 Task: Look for space in Battipaglia, Italy from 7th July, 2023 to 15th July, 2023 for 6 adults in price range Rs.15000 to Rs.20000. Place can be entire place with 3 bedrooms having 3 beds and 3 bathrooms. Property type can be house, flat, guest house. Amenities needed are: washing machine. Booking option can be shelf check-in. Required host language is English.
Action: Mouse moved to (413, 107)
Screenshot: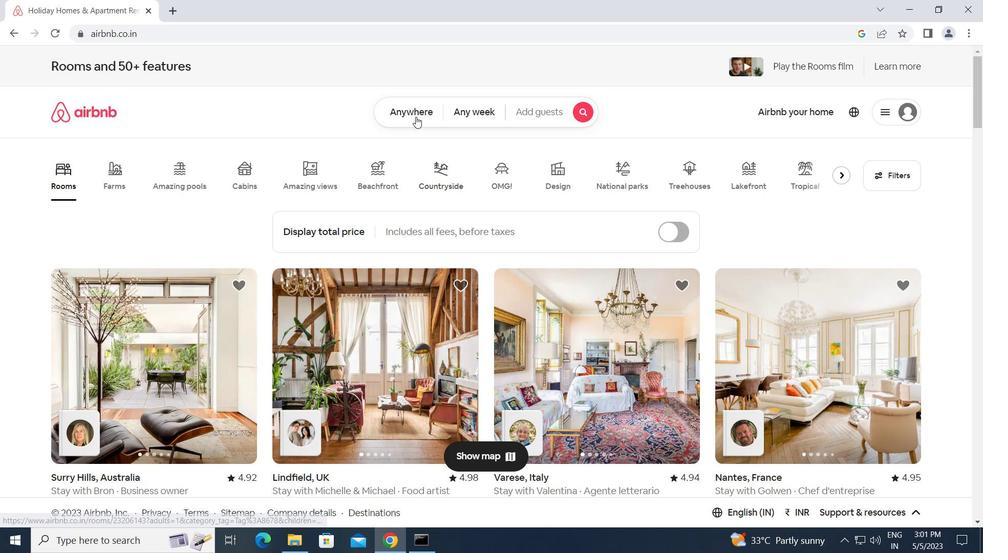 
Action: Mouse pressed left at (413, 107)
Screenshot: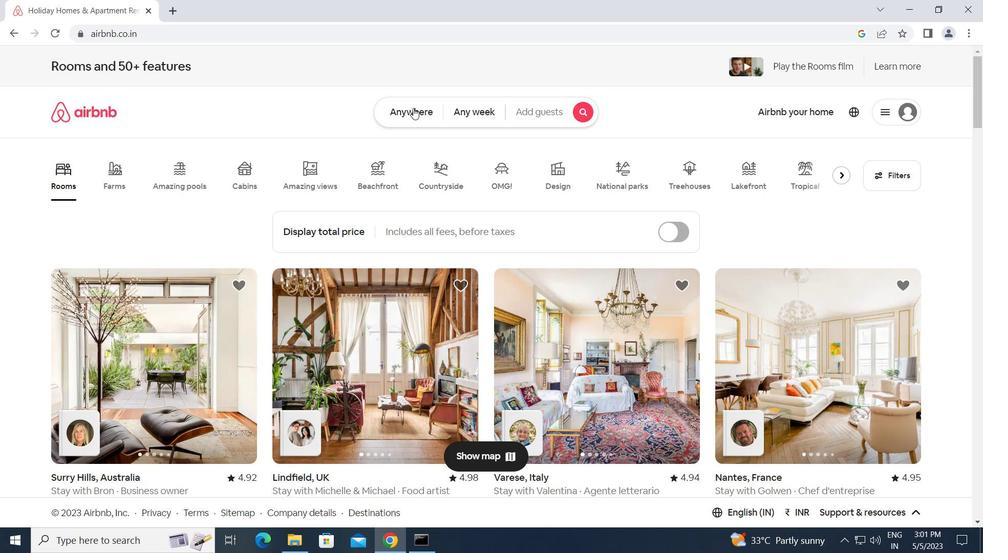
Action: Mouse moved to (353, 158)
Screenshot: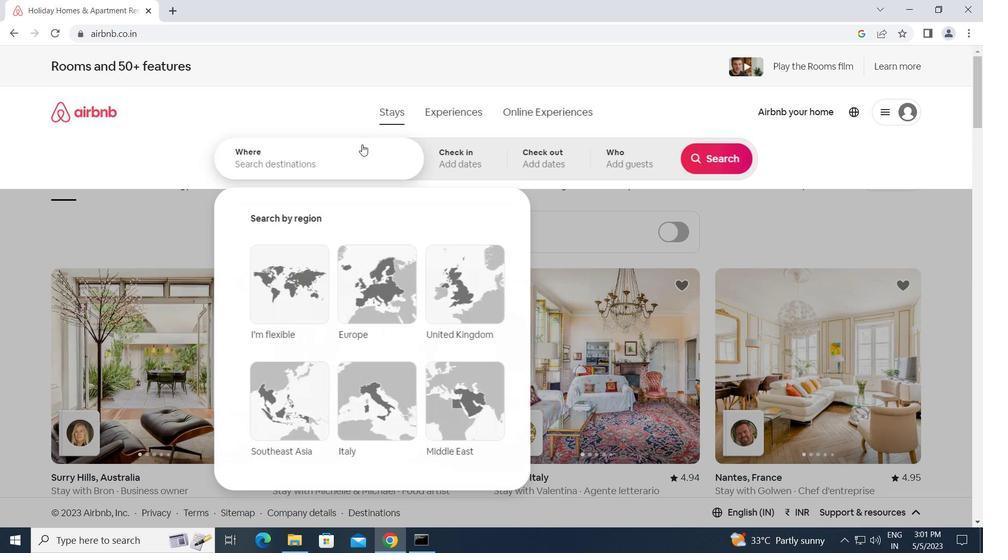 
Action: Mouse pressed left at (353, 158)
Screenshot: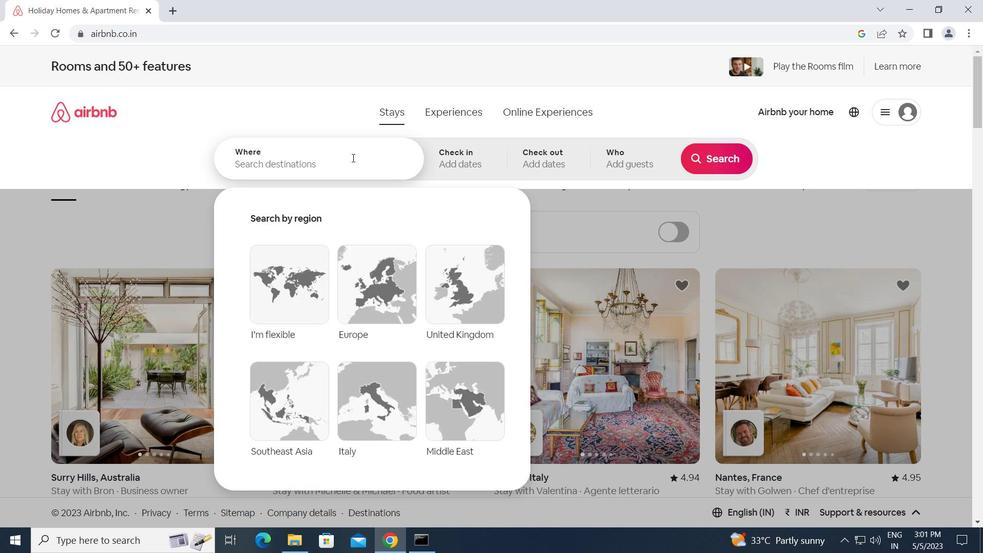 
Action: Key pressed b<Key.caps_lock>attipaglia,<Key.space><Key.caps_lock>i<Key.caps_lock>taly<Key.enter>
Screenshot: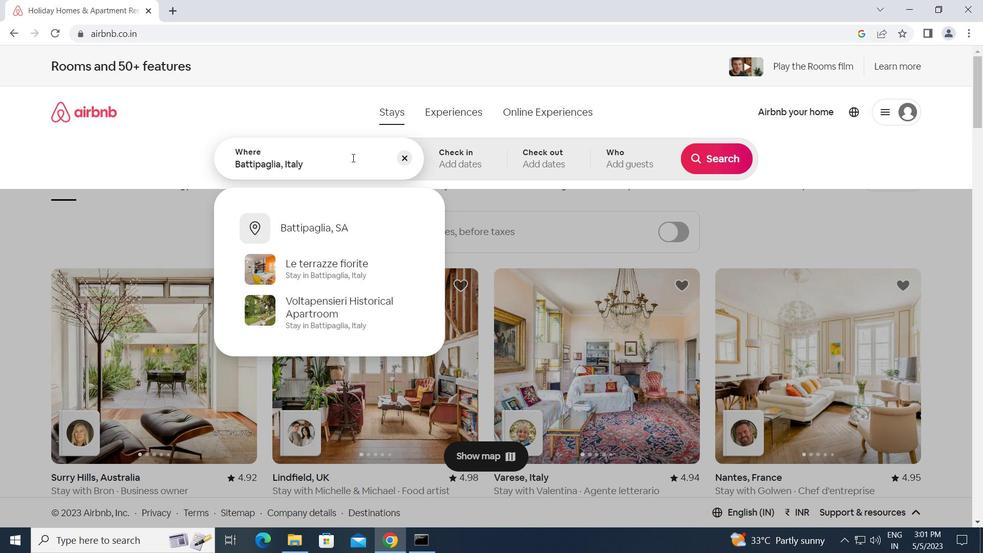 
Action: Mouse moved to (715, 256)
Screenshot: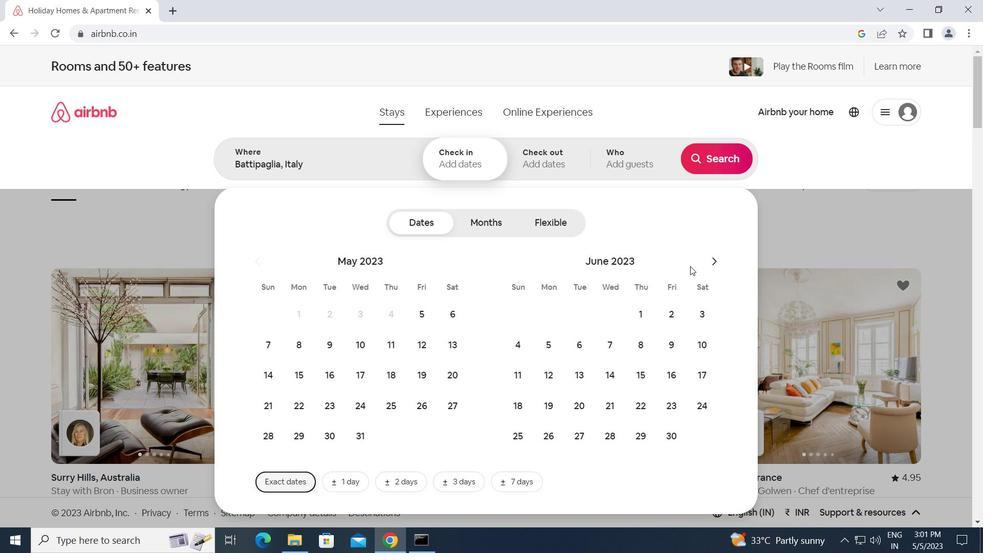 
Action: Mouse pressed left at (715, 256)
Screenshot: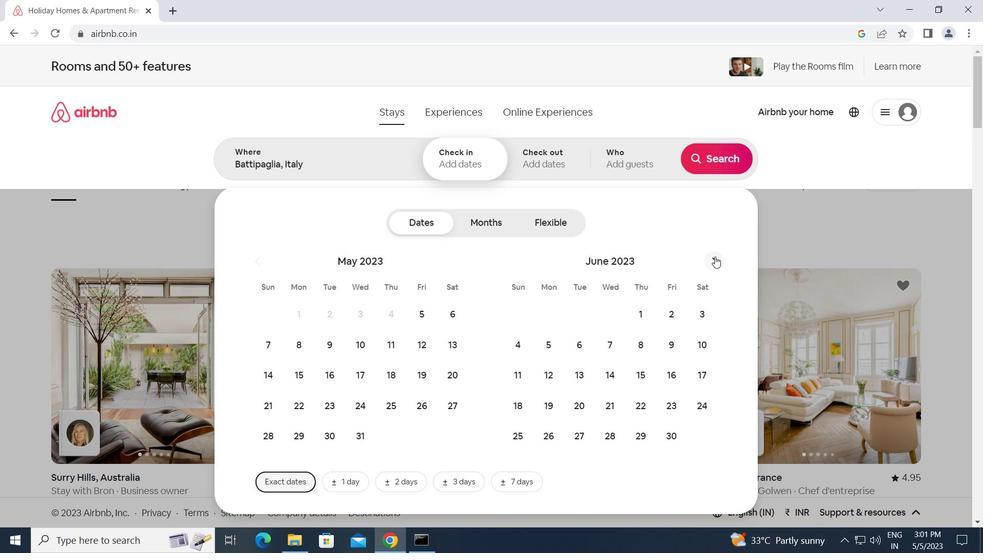 
Action: Mouse moved to (665, 337)
Screenshot: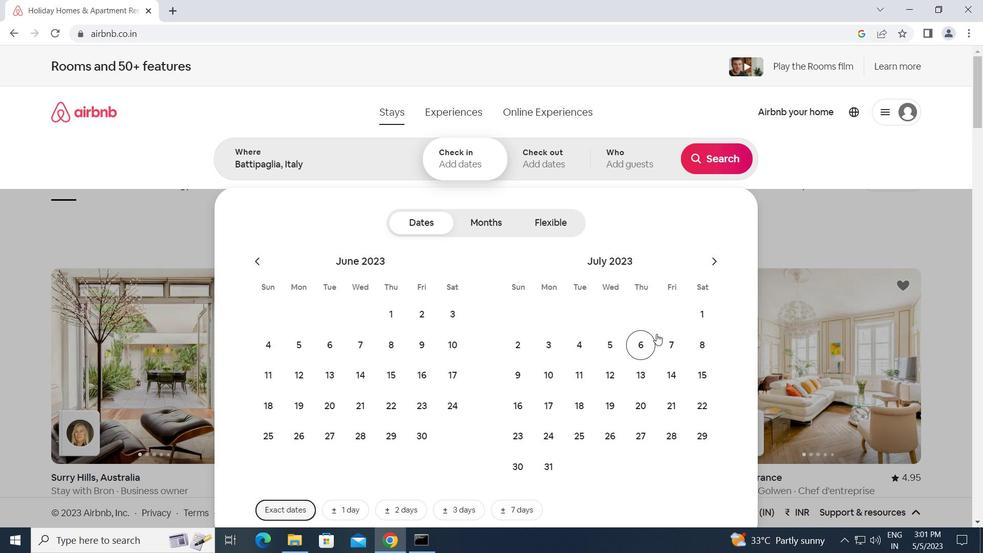
Action: Mouse pressed left at (665, 337)
Screenshot: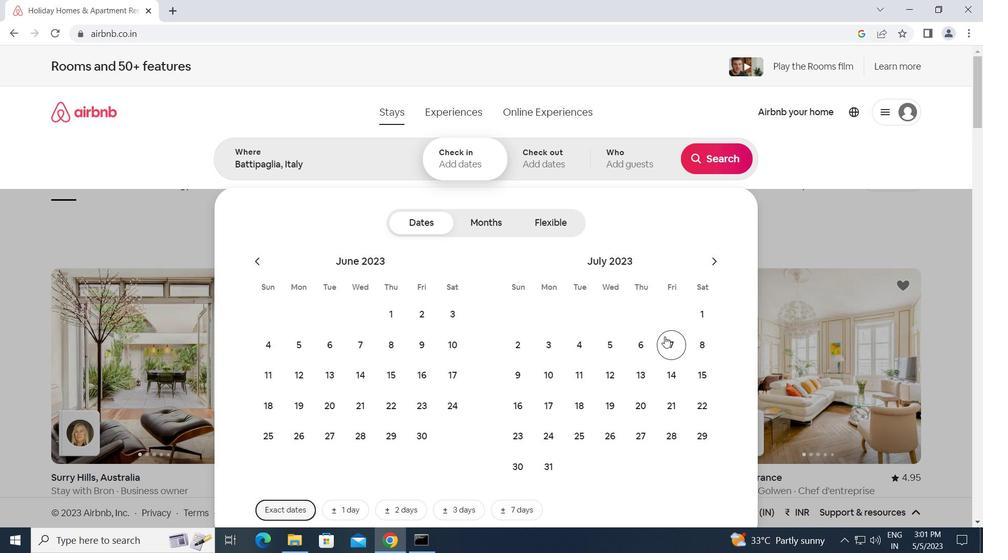 
Action: Mouse moved to (704, 369)
Screenshot: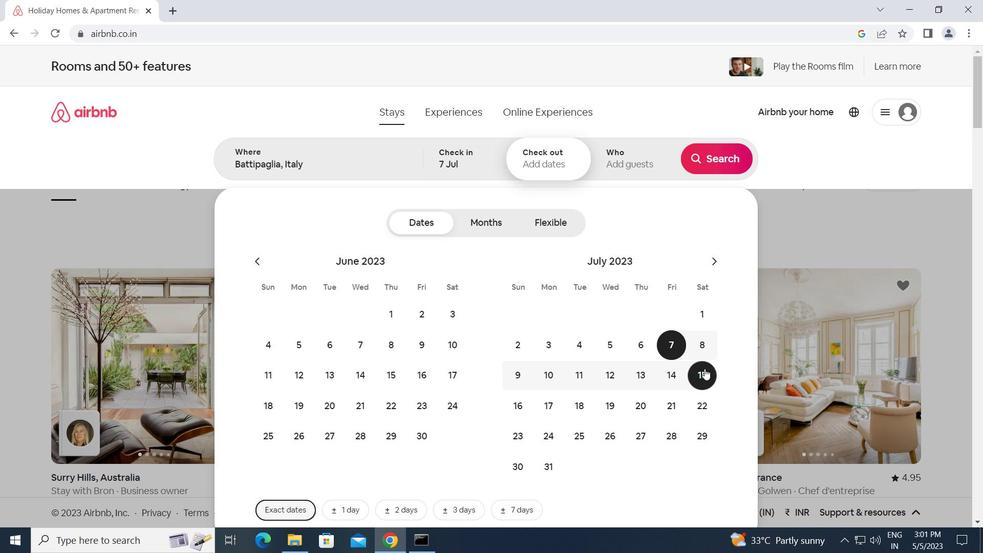 
Action: Mouse pressed left at (704, 369)
Screenshot: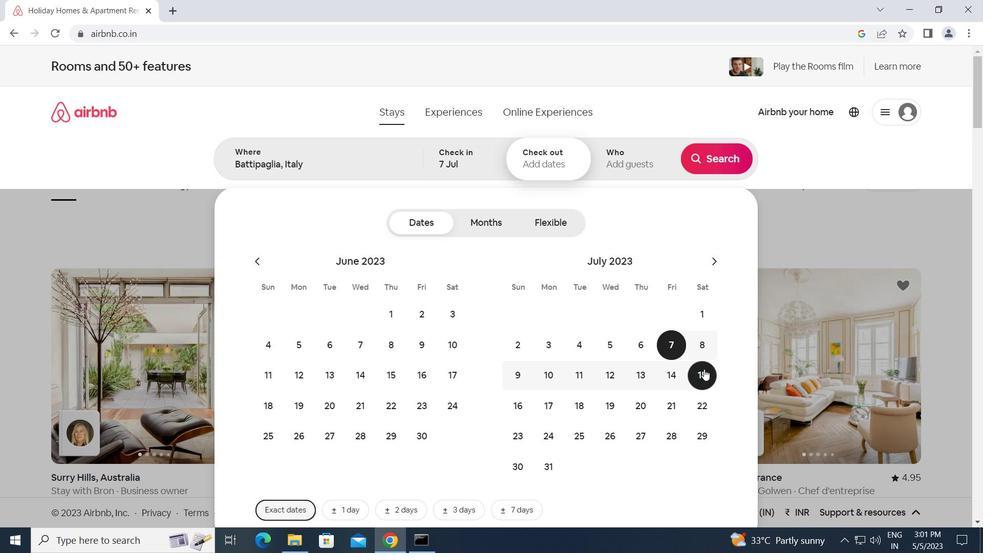 
Action: Mouse moved to (620, 158)
Screenshot: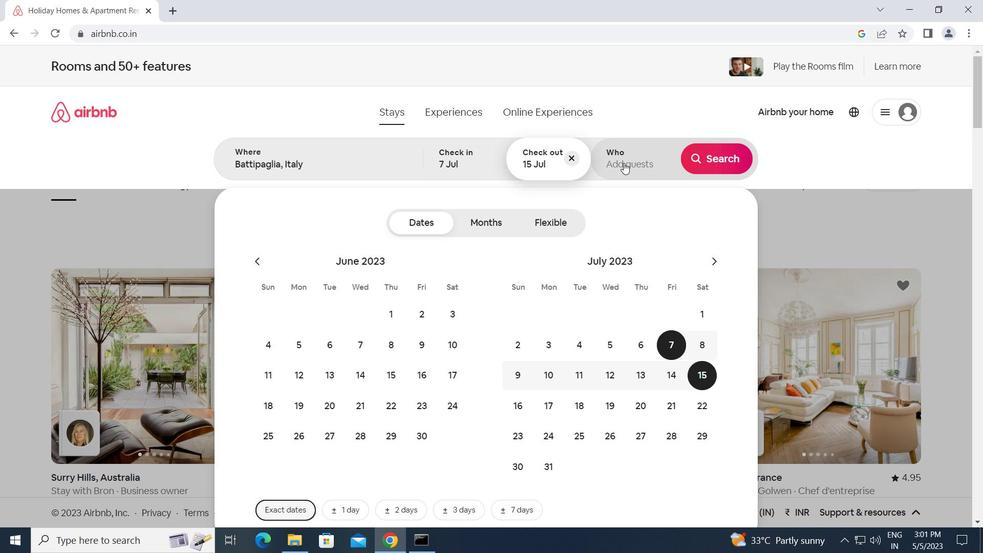 
Action: Mouse pressed left at (620, 158)
Screenshot: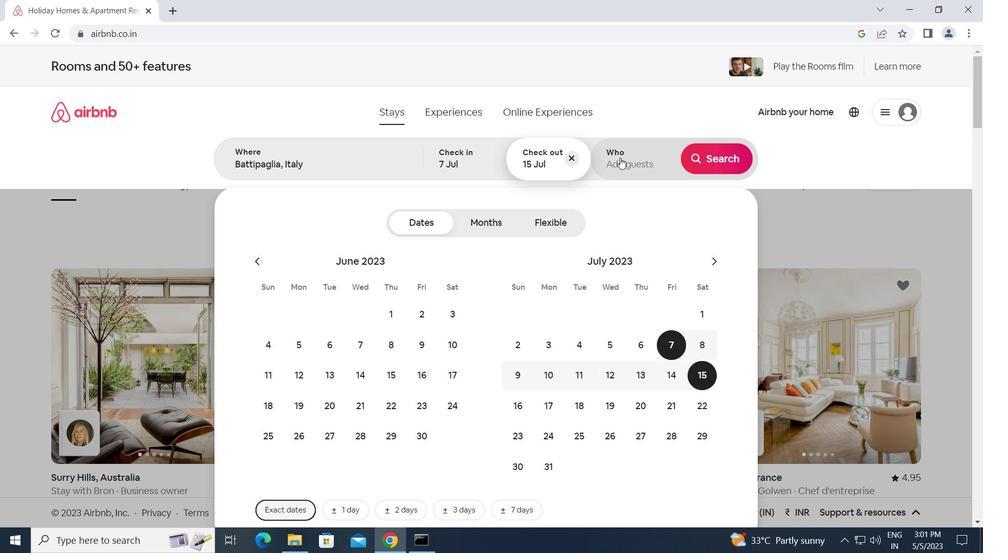 
Action: Mouse moved to (726, 227)
Screenshot: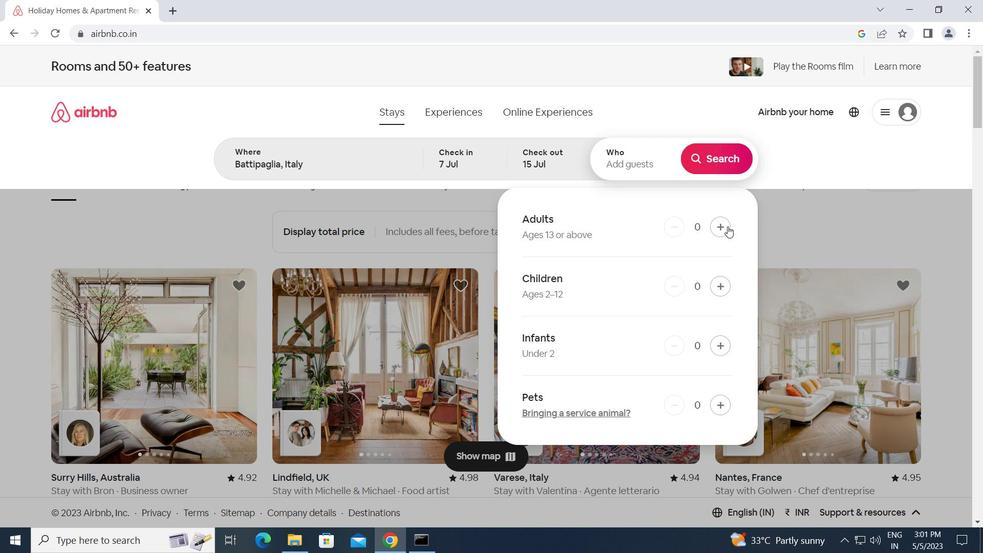 
Action: Mouse pressed left at (726, 227)
Screenshot: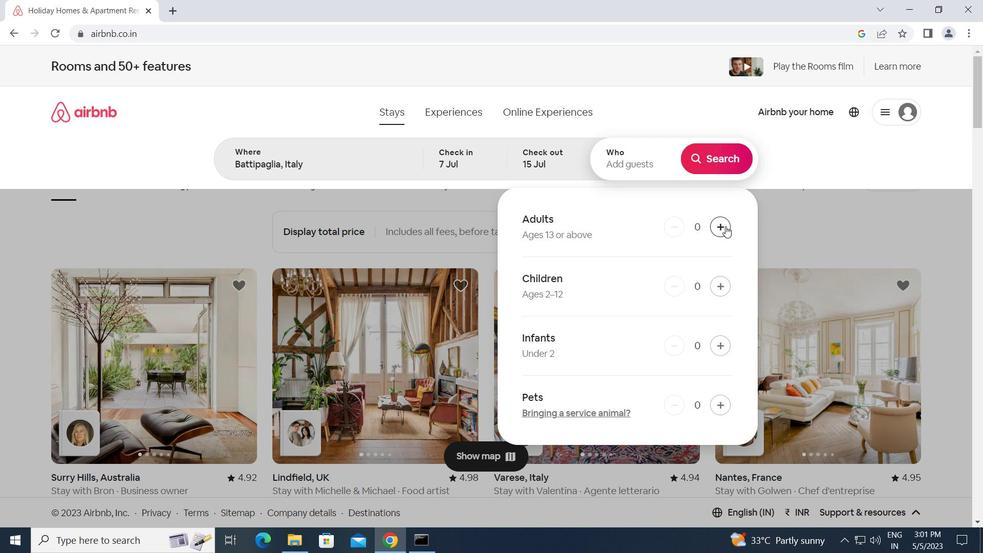 
Action: Mouse pressed left at (726, 227)
Screenshot: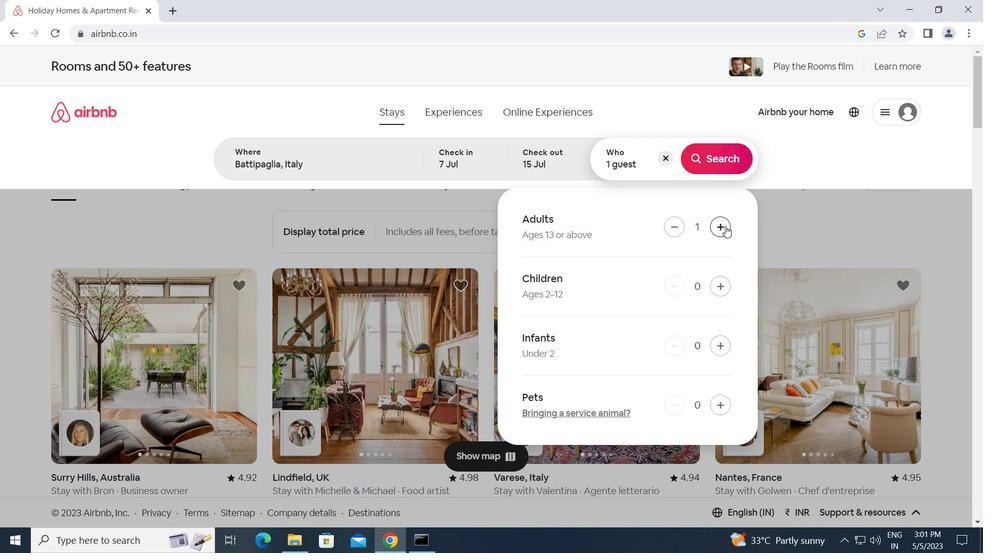 
Action: Mouse pressed left at (726, 227)
Screenshot: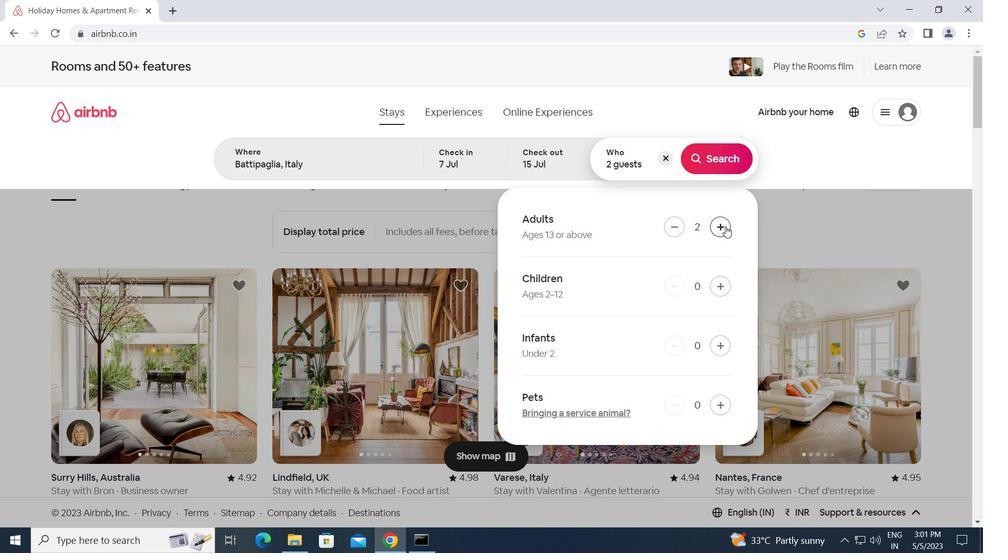 
Action: Mouse pressed left at (726, 227)
Screenshot: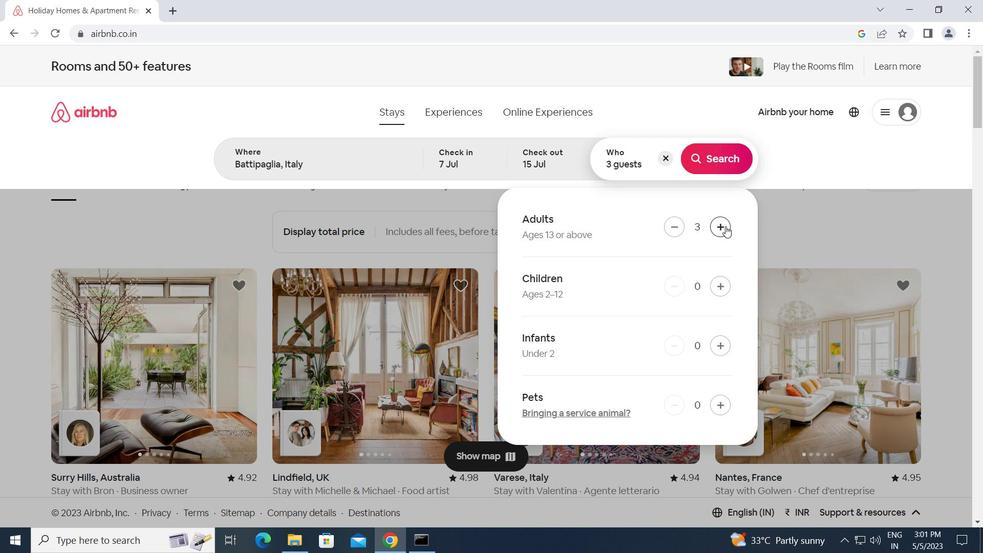 
Action: Mouse pressed left at (726, 227)
Screenshot: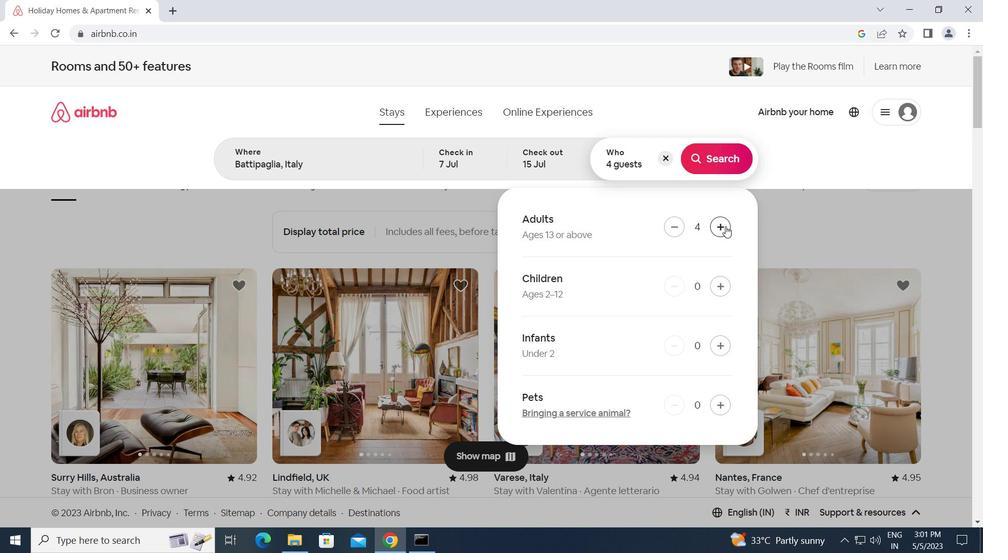 
Action: Mouse pressed left at (726, 227)
Screenshot: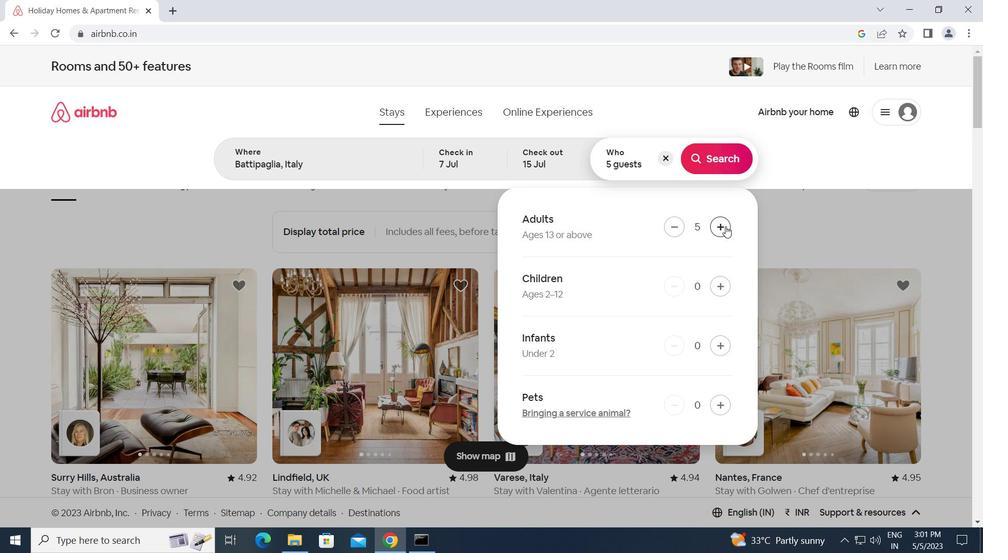 
Action: Mouse moved to (707, 157)
Screenshot: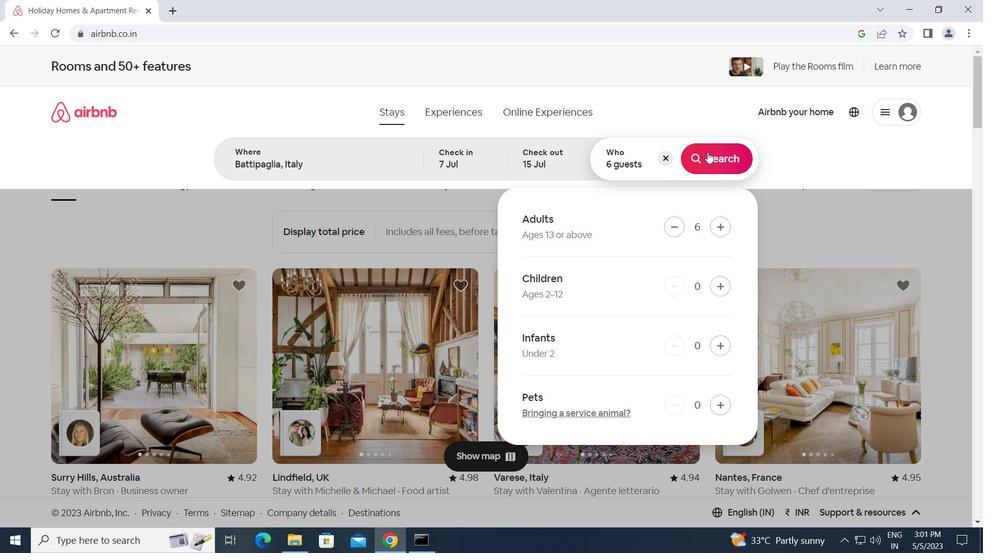 
Action: Mouse pressed left at (707, 157)
Screenshot: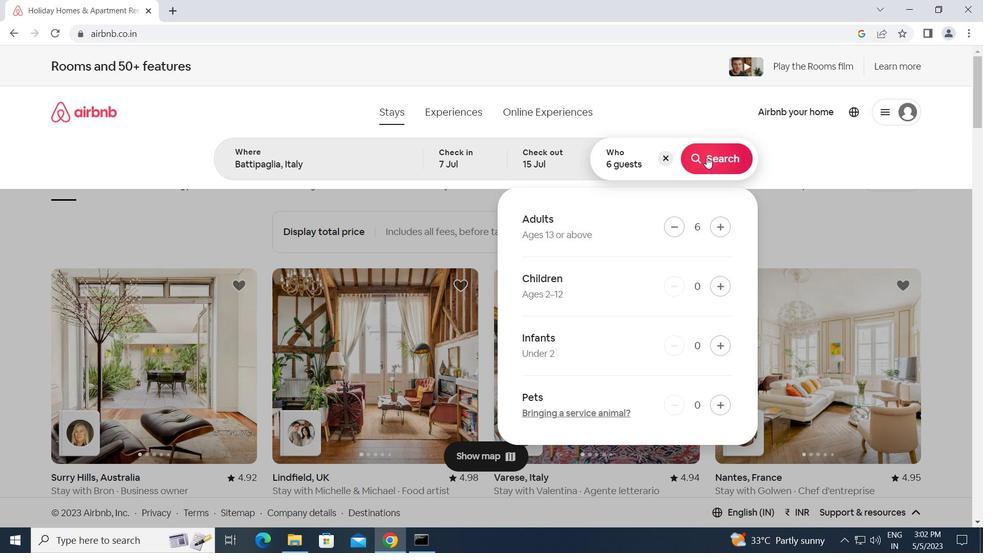 
Action: Mouse moved to (911, 126)
Screenshot: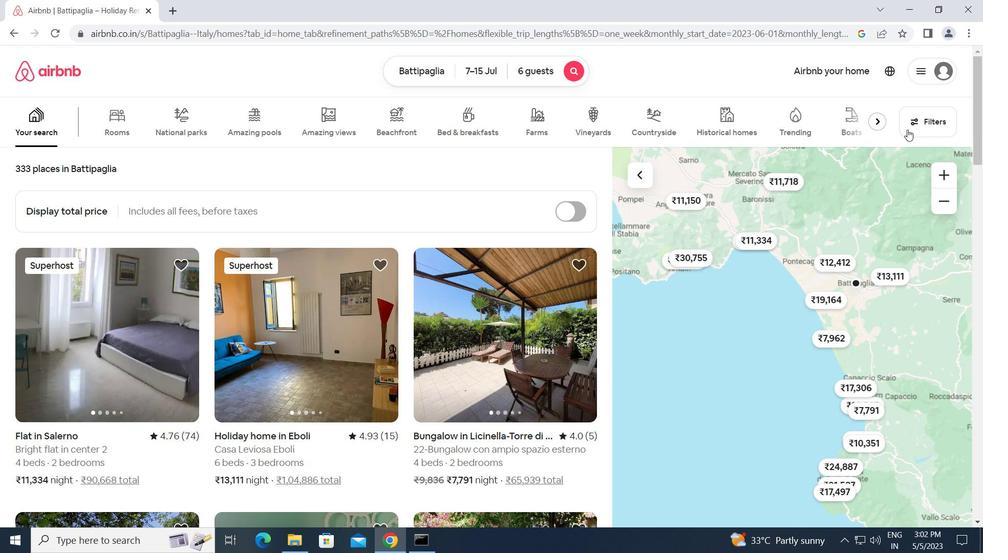 
Action: Mouse pressed left at (911, 126)
Screenshot: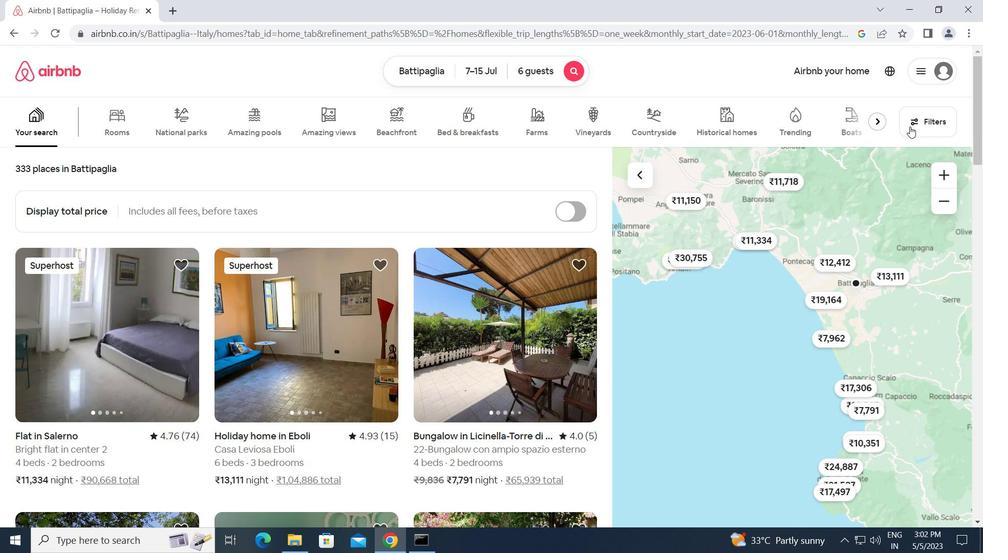 
Action: Mouse moved to (299, 345)
Screenshot: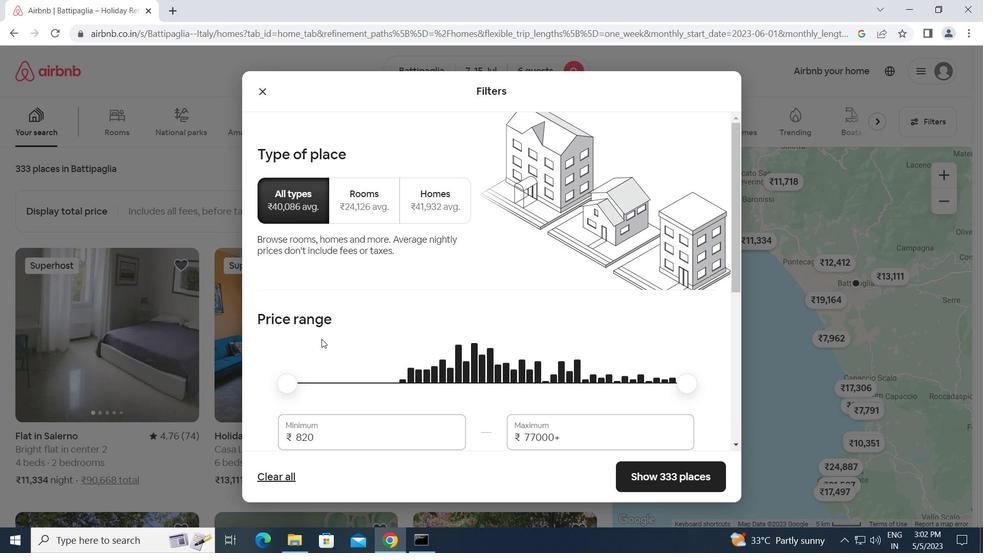 
Action: Mouse scrolled (299, 344) with delta (0, 0)
Screenshot: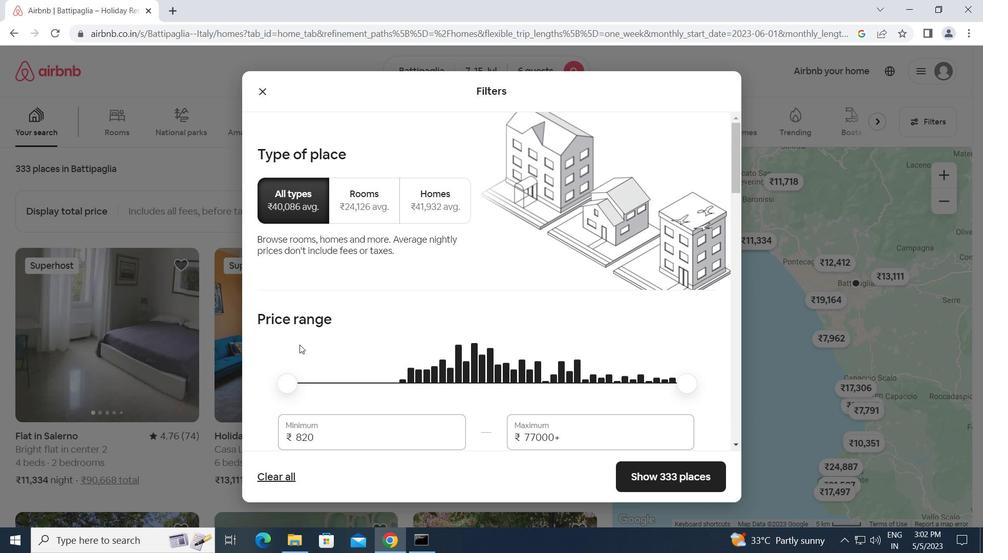 
Action: Mouse moved to (316, 373)
Screenshot: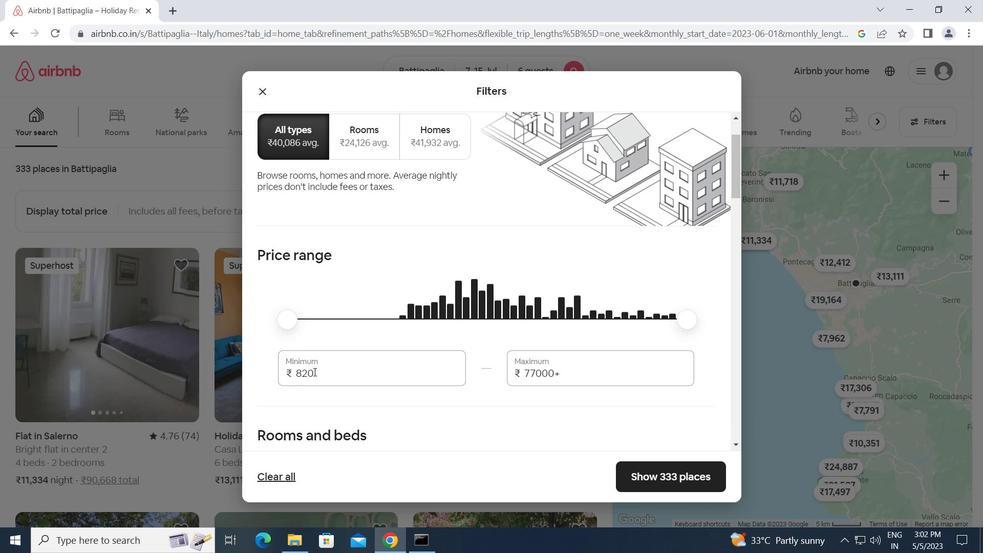 
Action: Mouse pressed left at (316, 373)
Screenshot: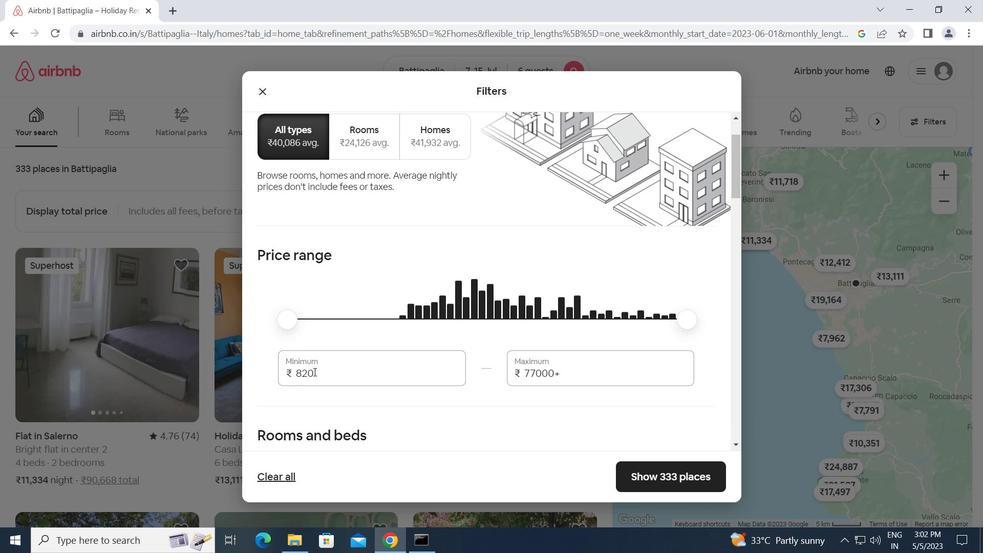 
Action: Mouse moved to (286, 380)
Screenshot: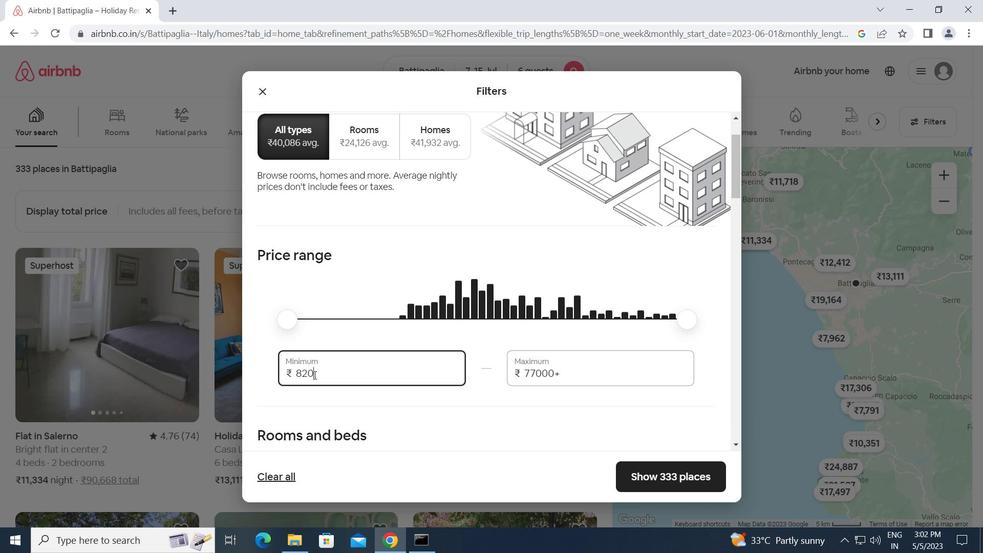 
Action: Key pressed 15000<Key.tab>20000
Screenshot: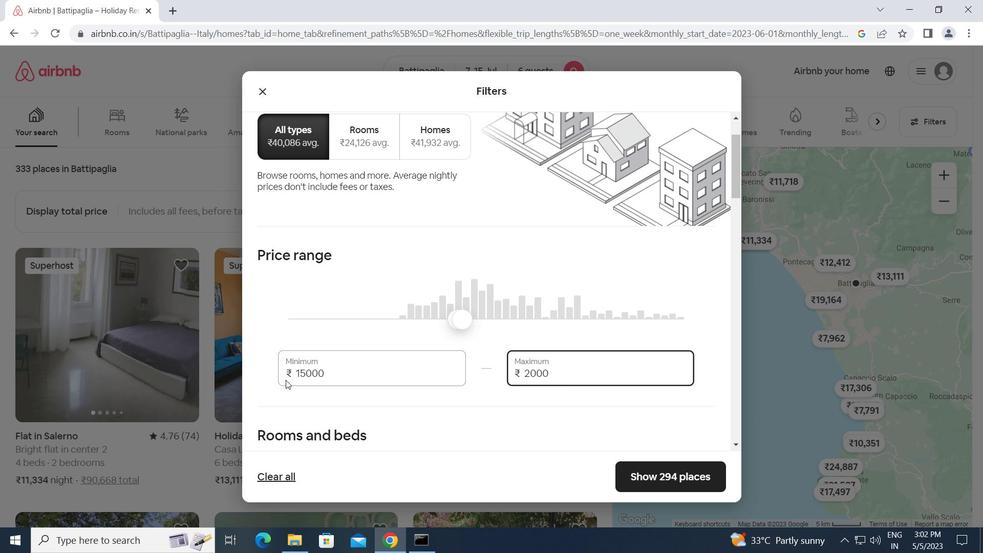 
Action: Mouse moved to (446, 417)
Screenshot: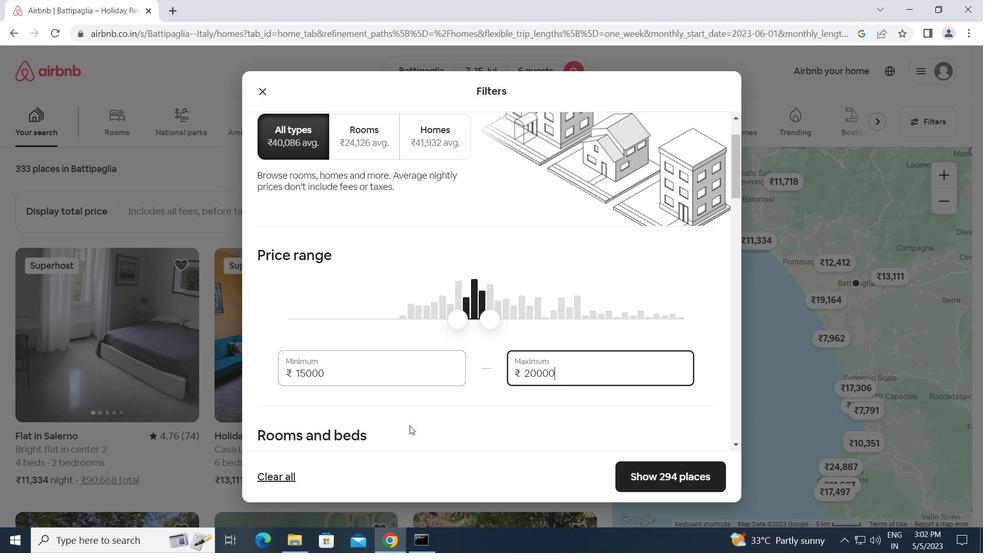 
Action: Mouse scrolled (446, 417) with delta (0, 0)
Screenshot: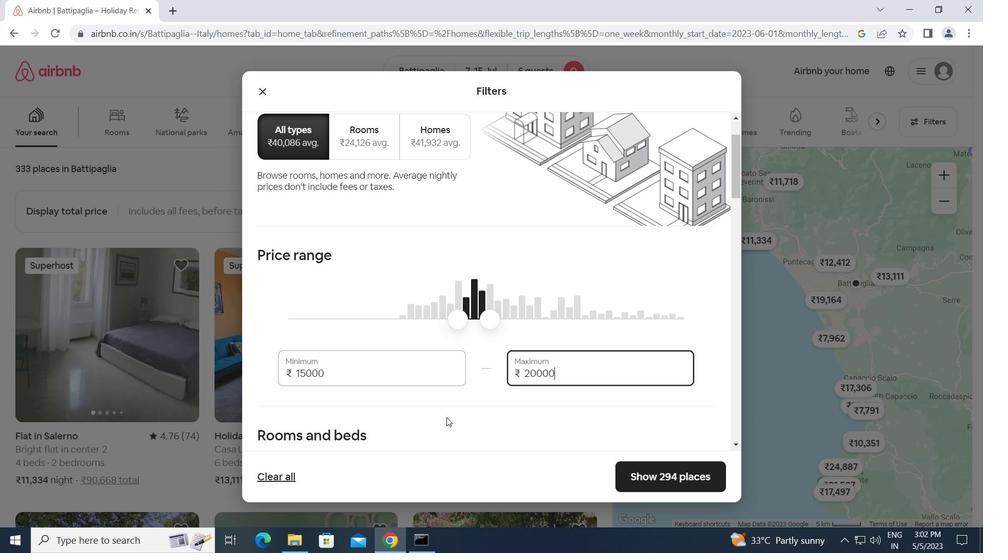 
Action: Mouse scrolled (446, 417) with delta (0, 0)
Screenshot: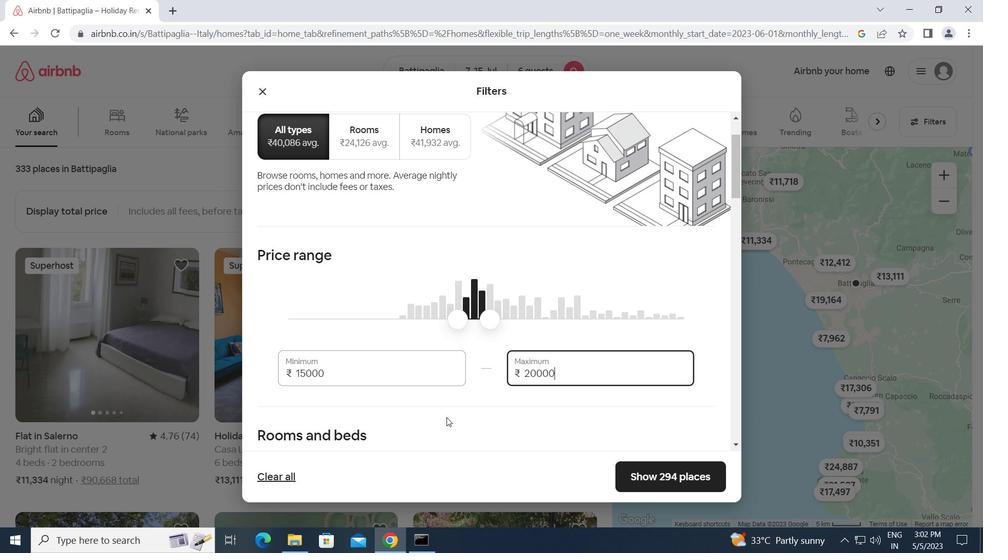 
Action: Mouse scrolled (446, 417) with delta (0, 0)
Screenshot: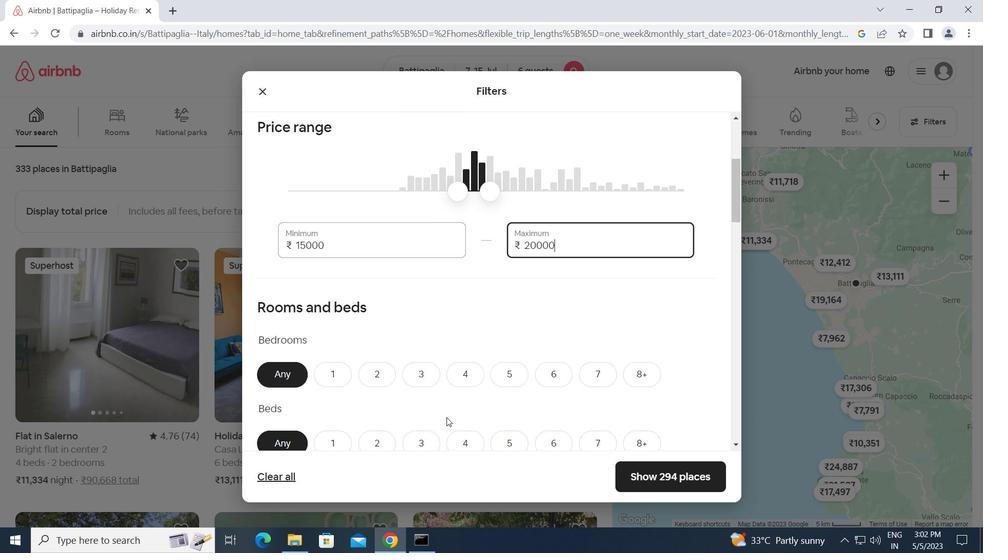 
Action: Mouse moved to (420, 313)
Screenshot: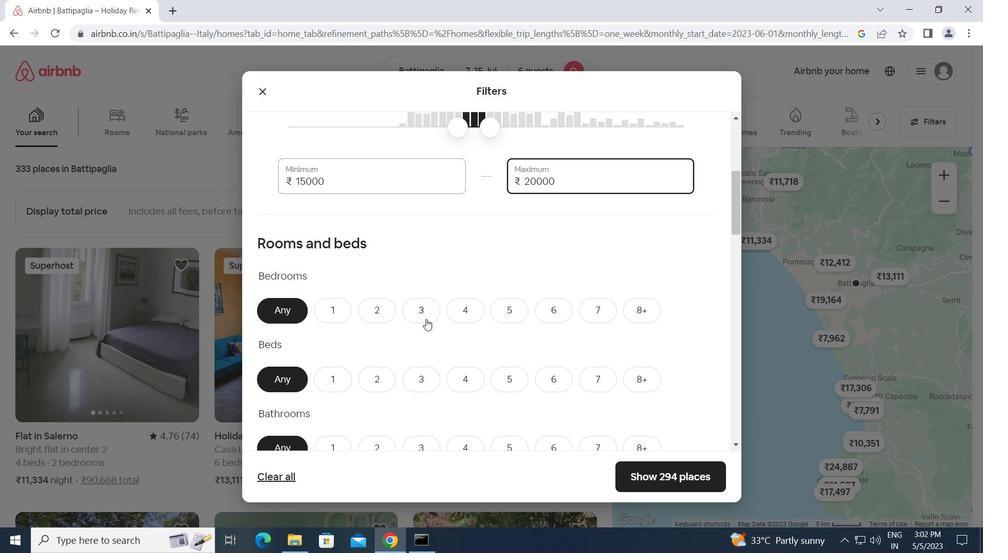 
Action: Mouse pressed left at (420, 313)
Screenshot: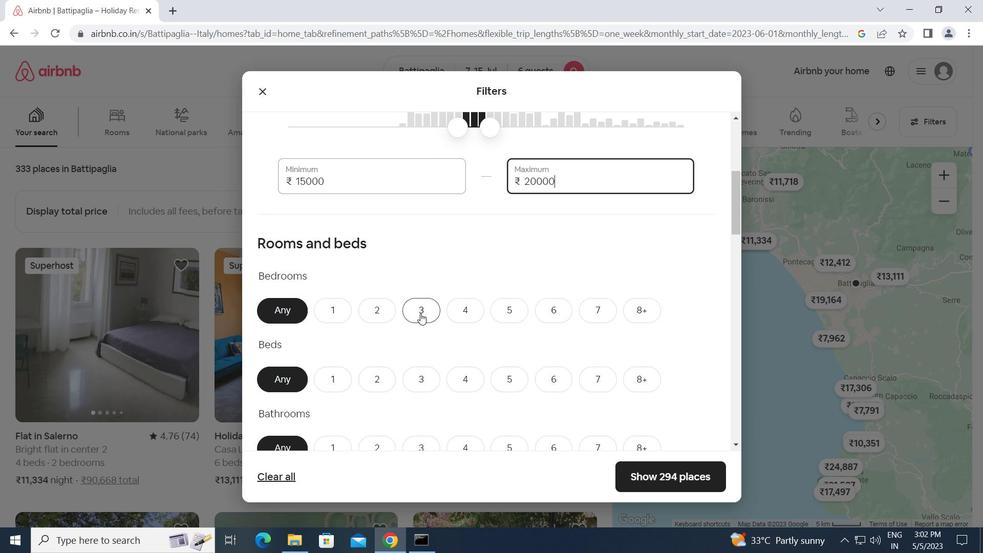 
Action: Mouse moved to (422, 384)
Screenshot: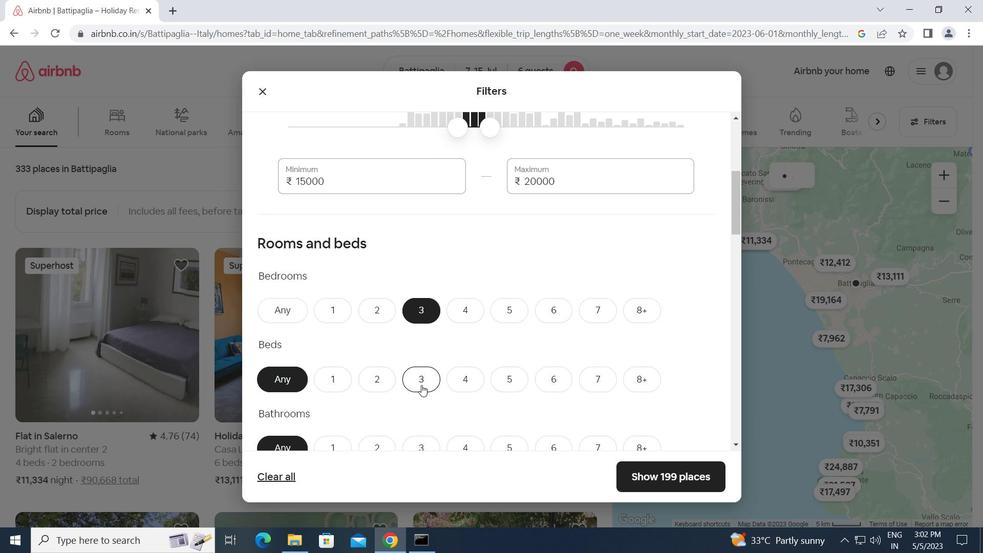 
Action: Mouse pressed left at (422, 384)
Screenshot: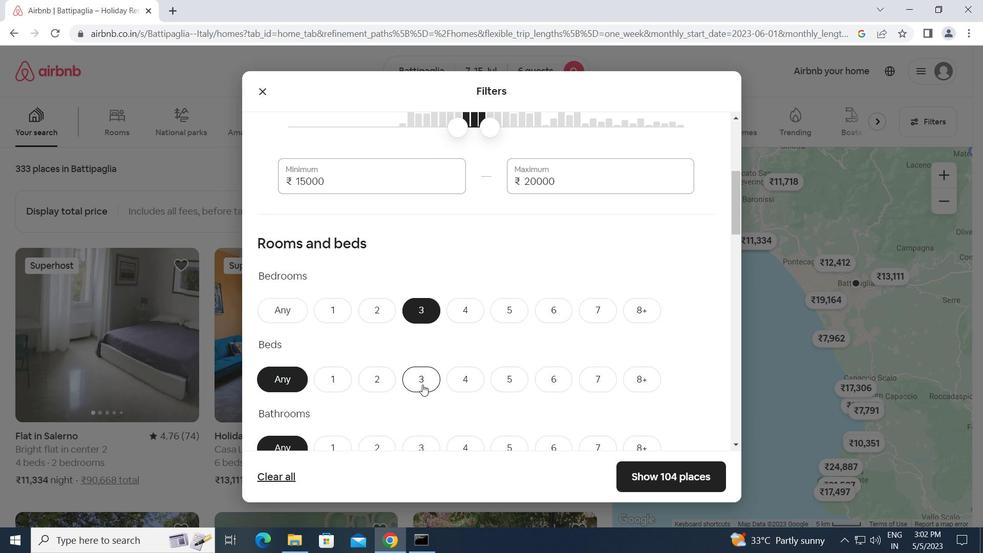 
Action: Mouse scrolled (422, 384) with delta (0, 0)
Screenshot: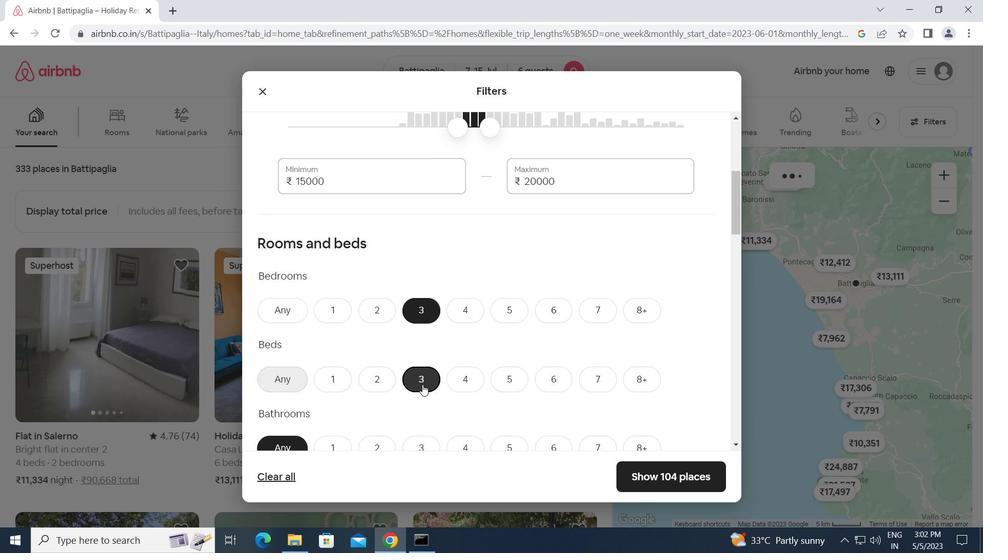 
Action: Mouse scrolled (422, 384) with delta (0, 0)
Screenshot: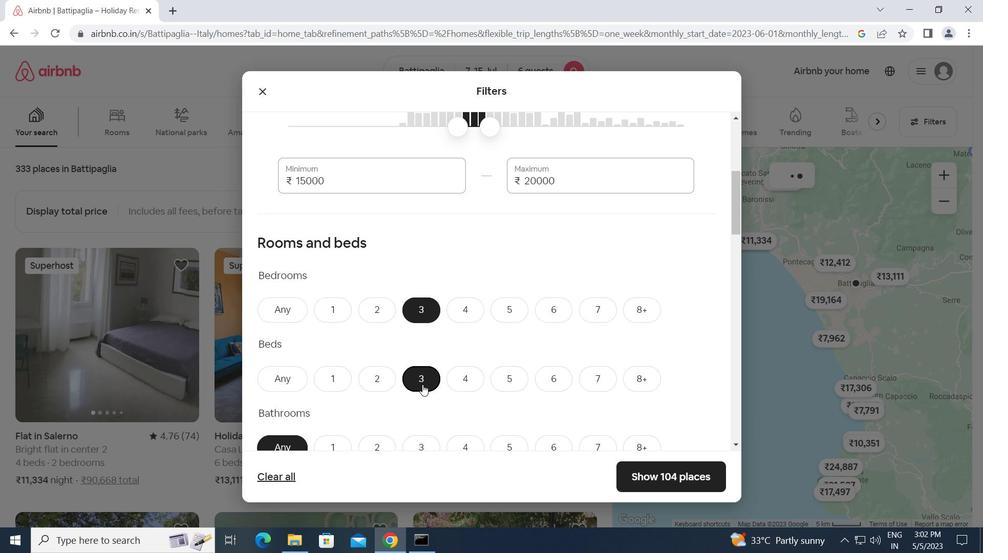 
Action: Mouse moved to (425, 321)
Screenshot: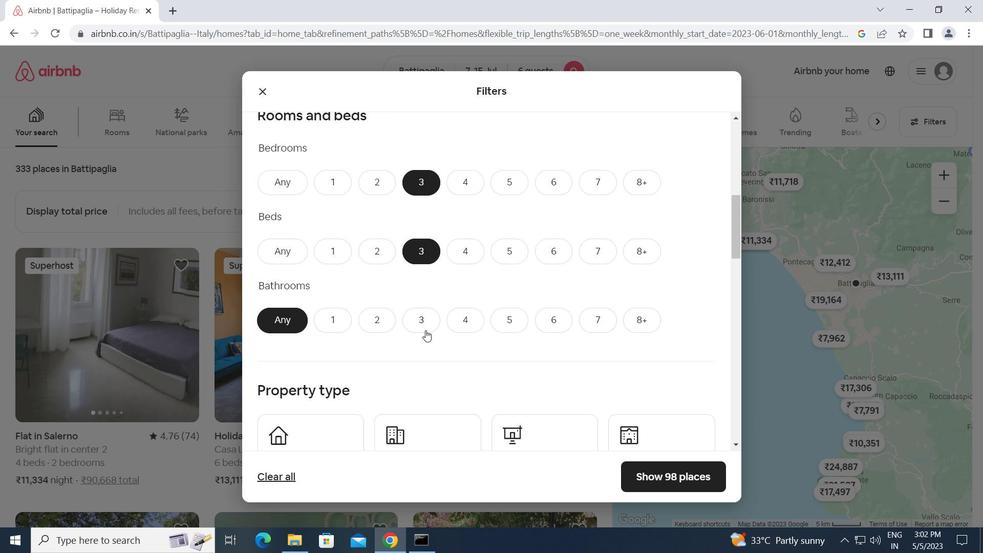 
Action: Mouse pressed left at (425, 321)
Screenshot: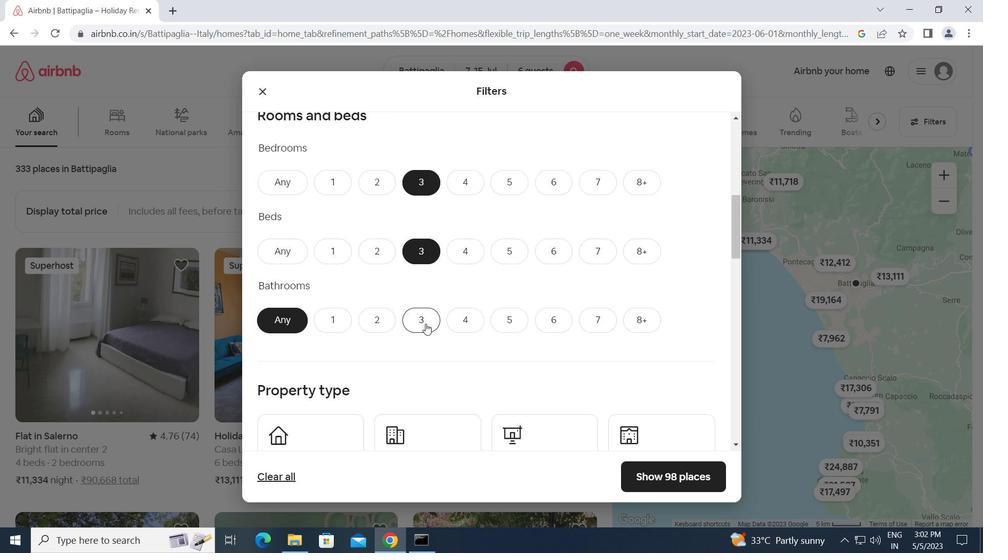 
Action: Mouse moved to (414, 354)
Screenshot: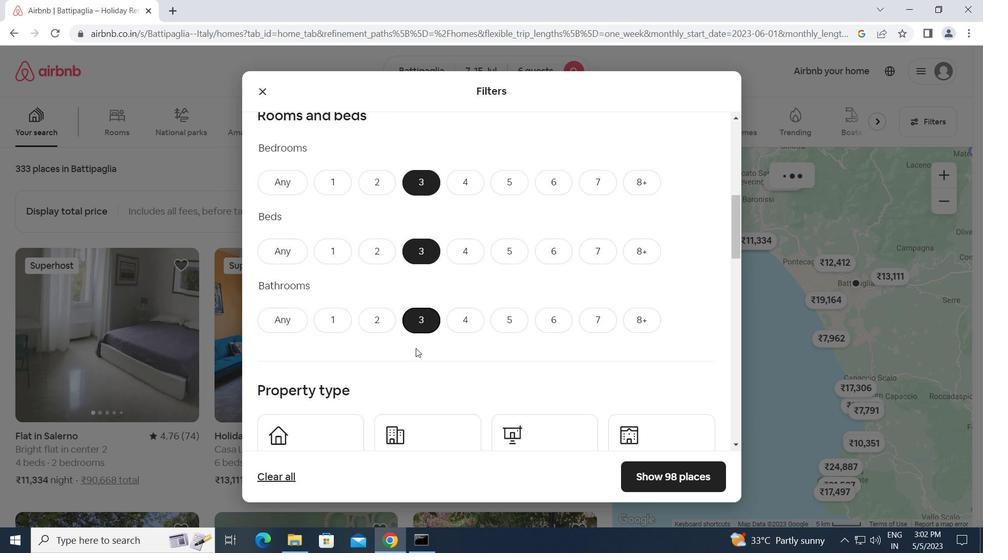 
Action: Mouse scrolled (414, 354) with delta (0, 0)
Screenshot: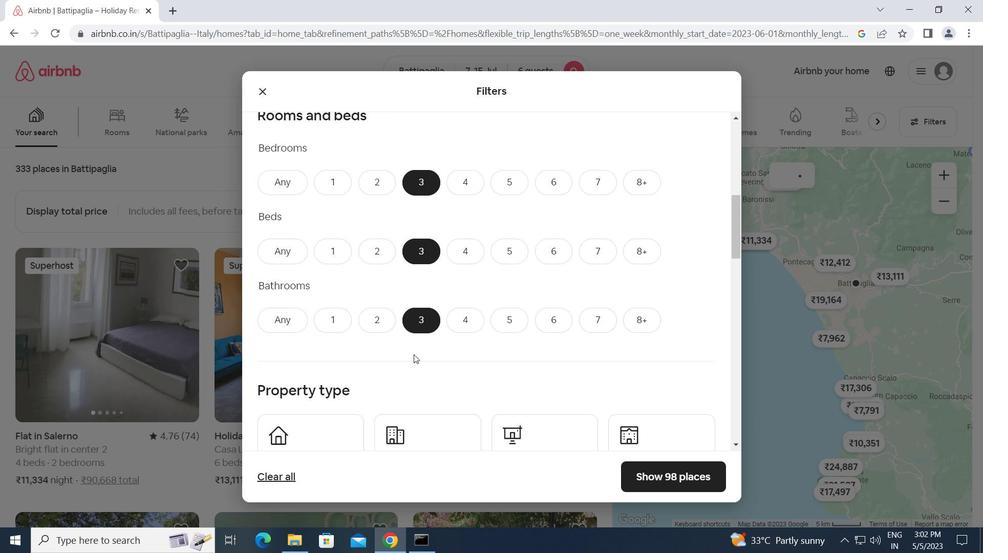 
Action: Mouse scrolled (414, 354) with delta (0, 0)
Screenshot: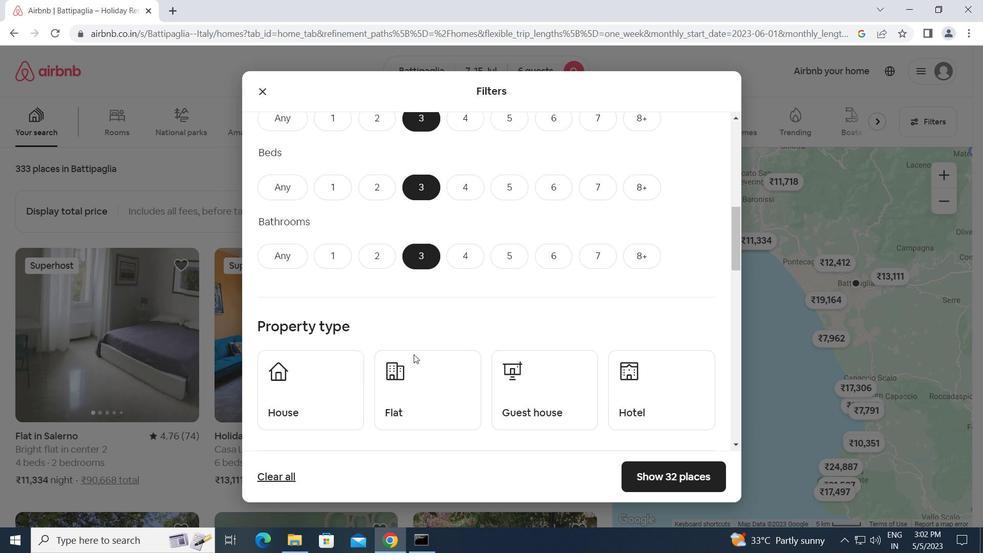 
Action: Mouse moved to (312, 346)
Screenshot: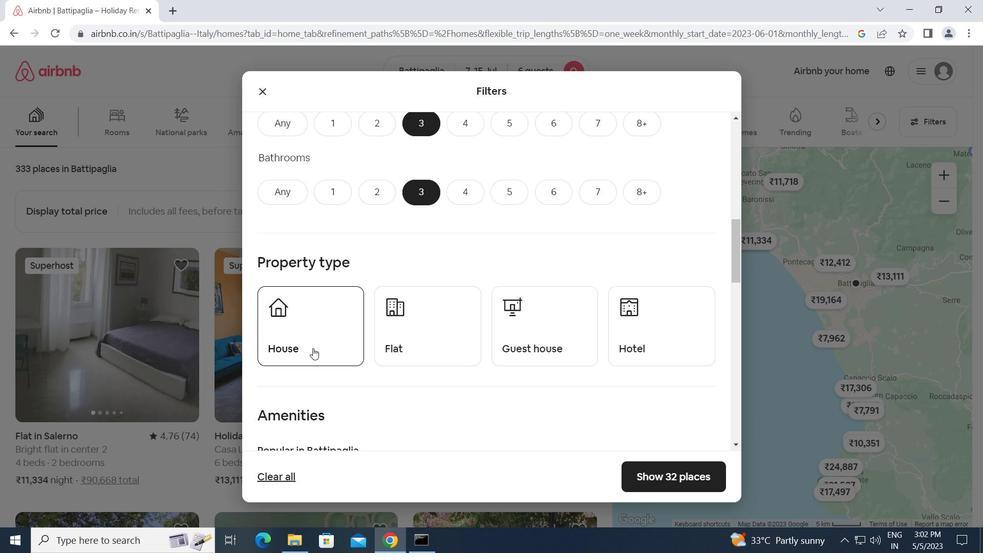
Action: Mouse pressed left at (312, 346)
Screenshot: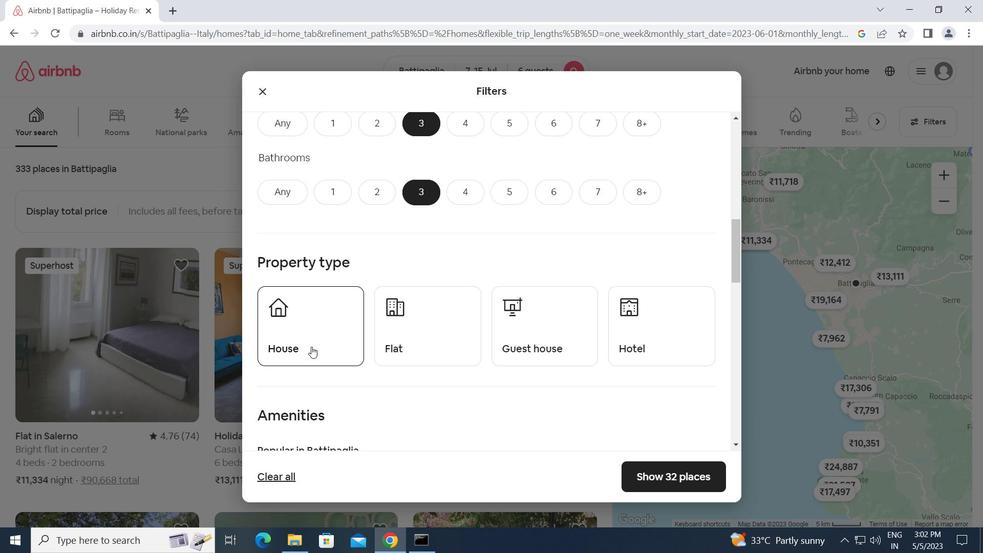
Action: Mouse moved to (431, 337)
Screenshot: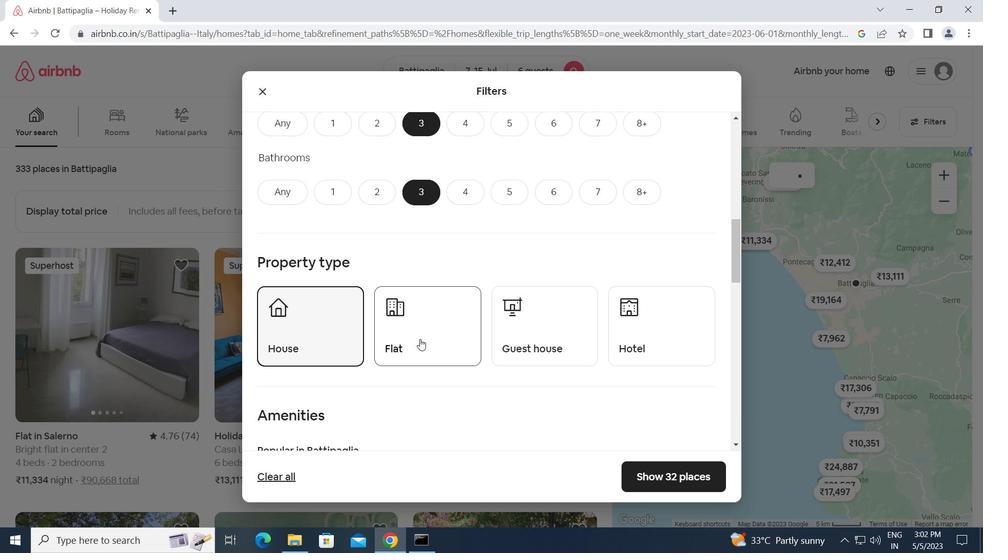 
Action: Mouse pressed left at (431, 337)
Screenshot: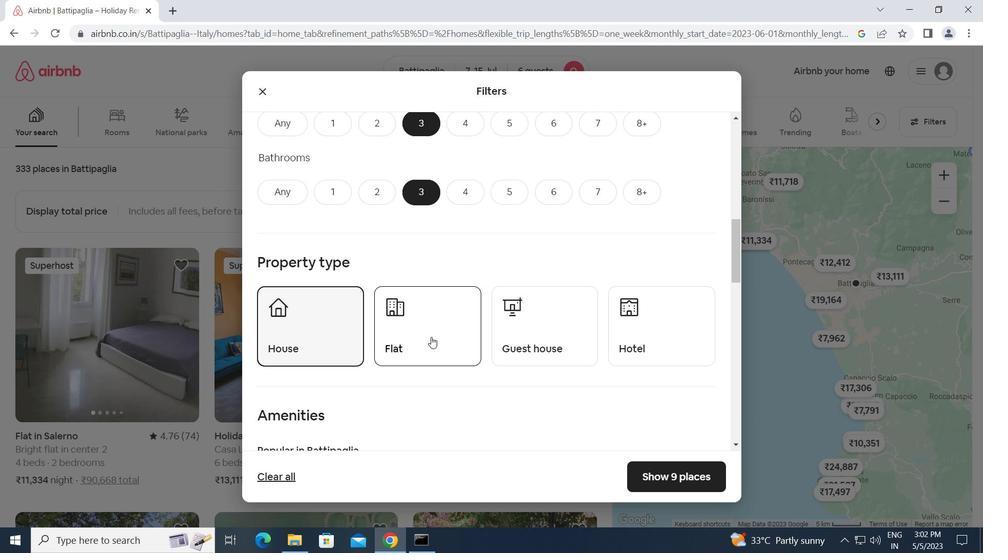 
Action: Mouse moved to (555, 334)
Screenshot: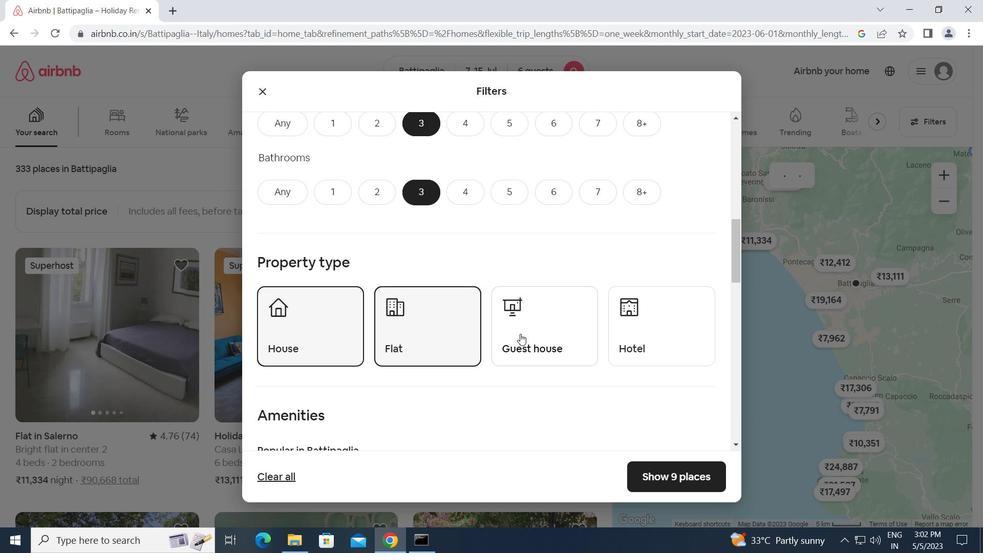 
Action: Mouse pressed left at (555, 334)
Screenshot: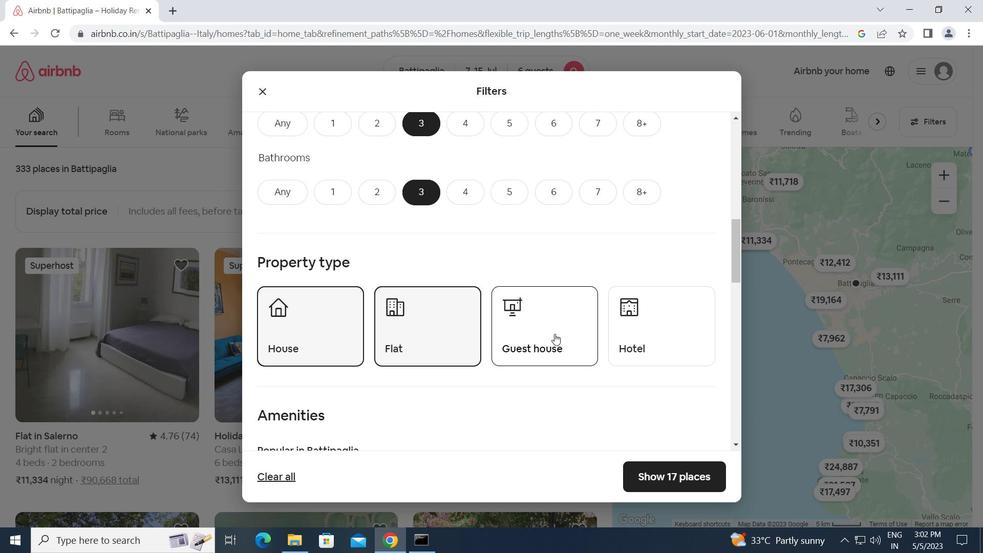 
Action: Mouse moved to (501, 378)
Screenshot: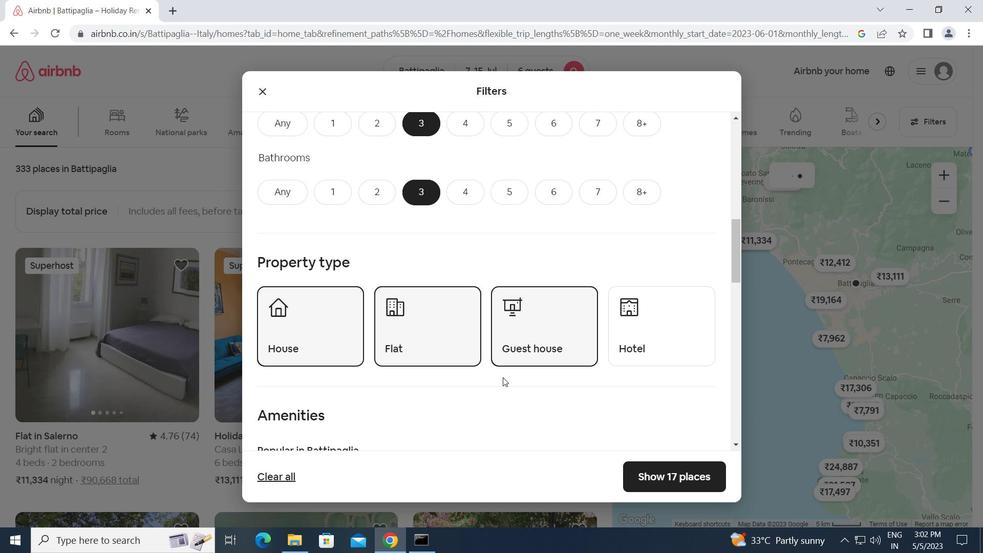 
Action: Mouse scrolled (501, 378) with delta (0, 0)
Screenshot: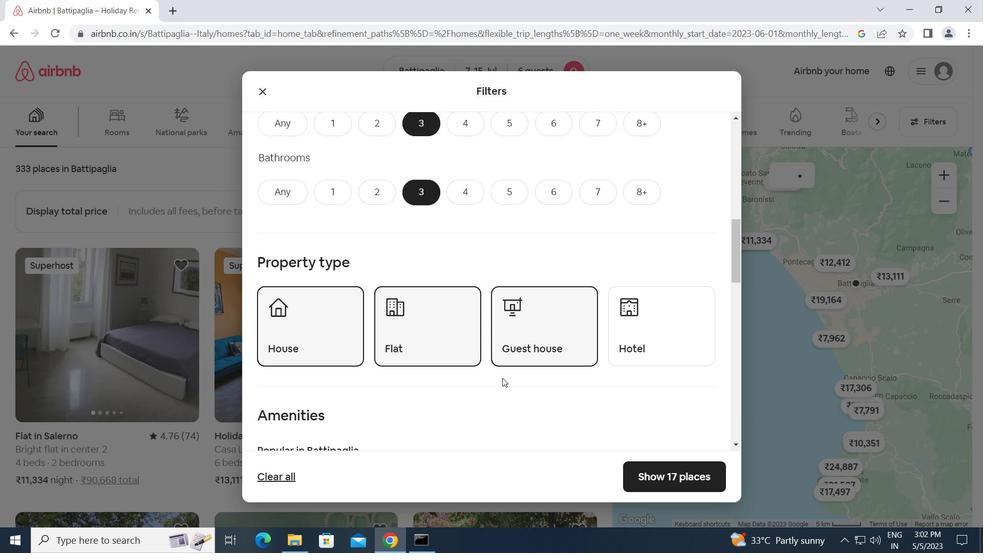 
Action: Mouse scrolled (501, 378) with delta (0, 0)
Screenshot: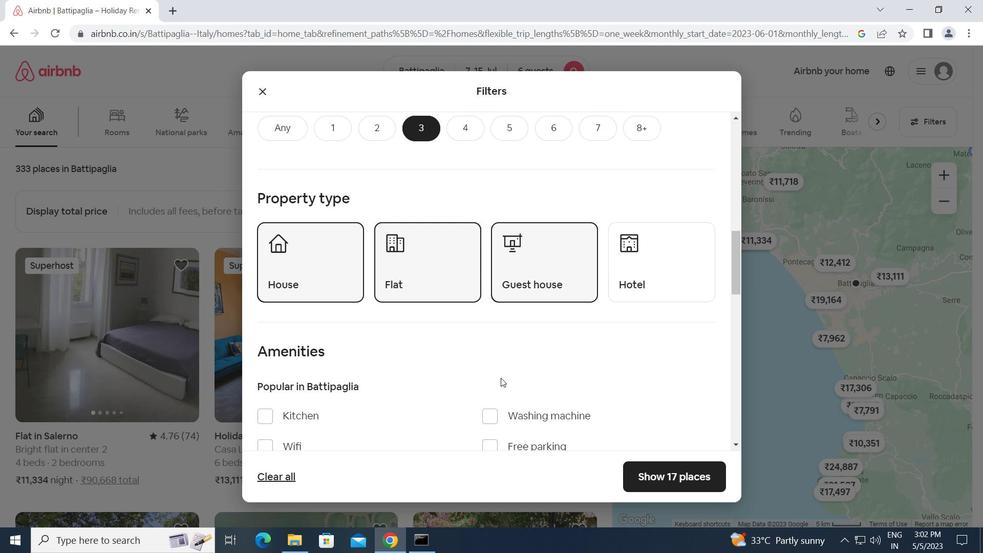 
Action: Mouse moved to (488, 353)
Screenshot: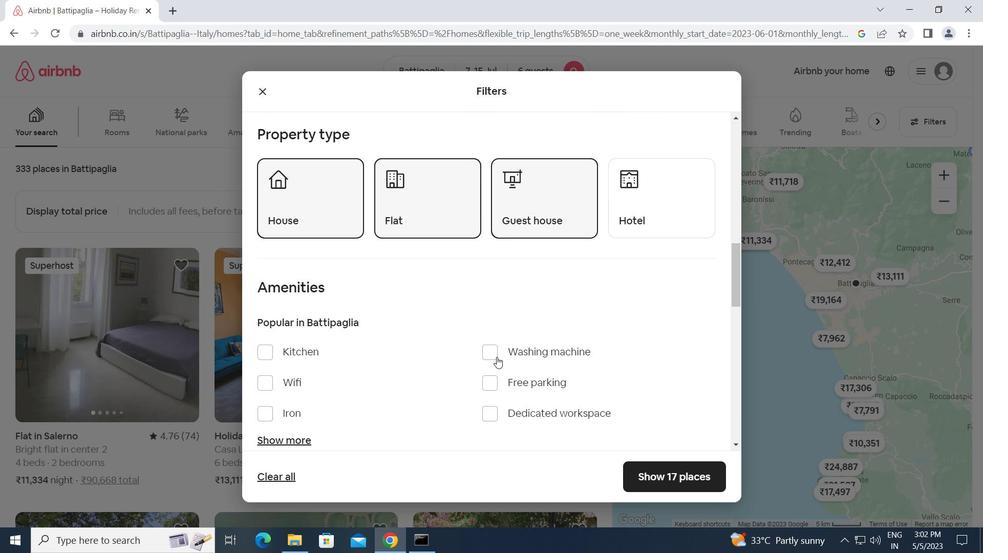 
Action: Mouse pressed left at (488, 353)
Screenshot: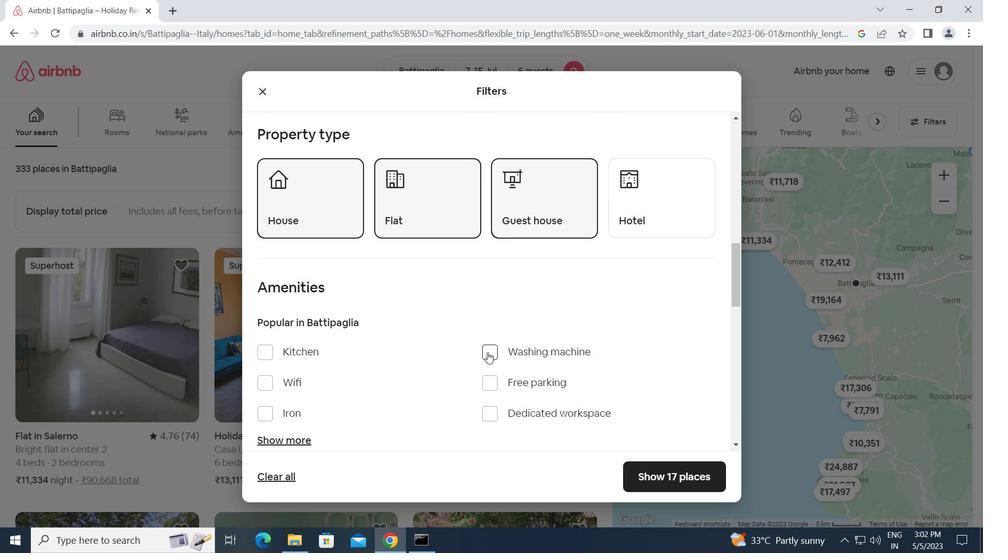 
Action: Mouse scrolled (488, 352) with delta (0, 0)
Screenshot: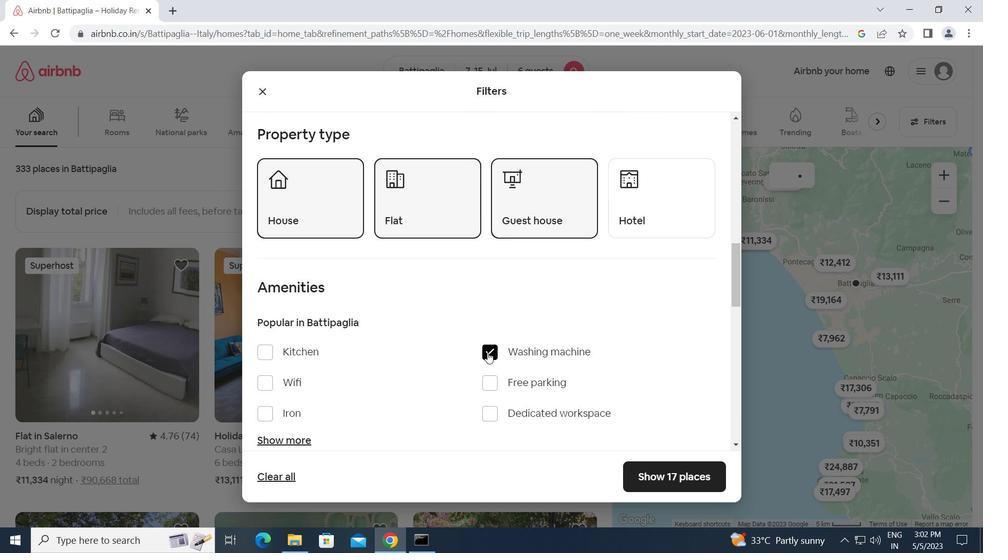
Action: Mouse scrolled (488, 352) with delta (0, 0)
Screenshot: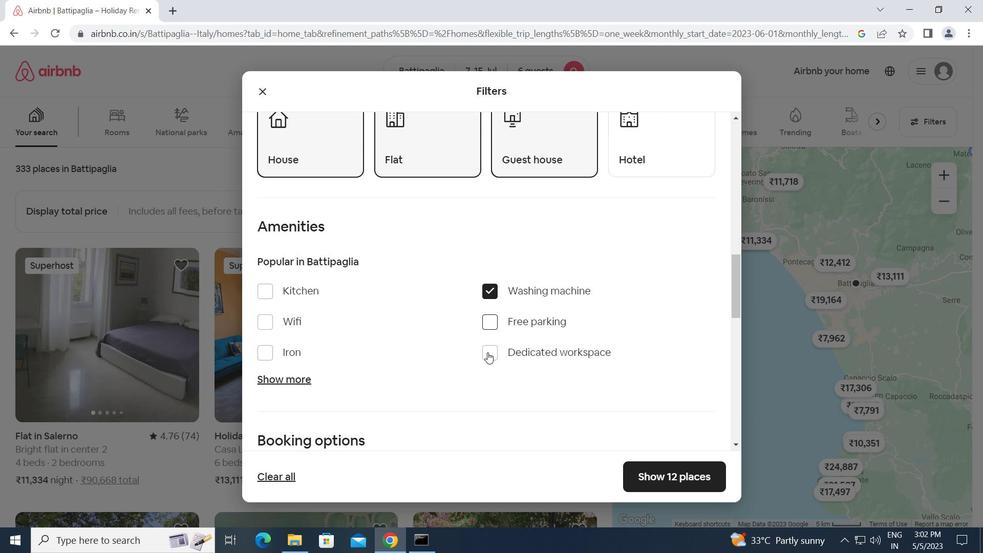 
Action: Mouse scrolled (488, 352) with delta (0, 0)
Screenshot: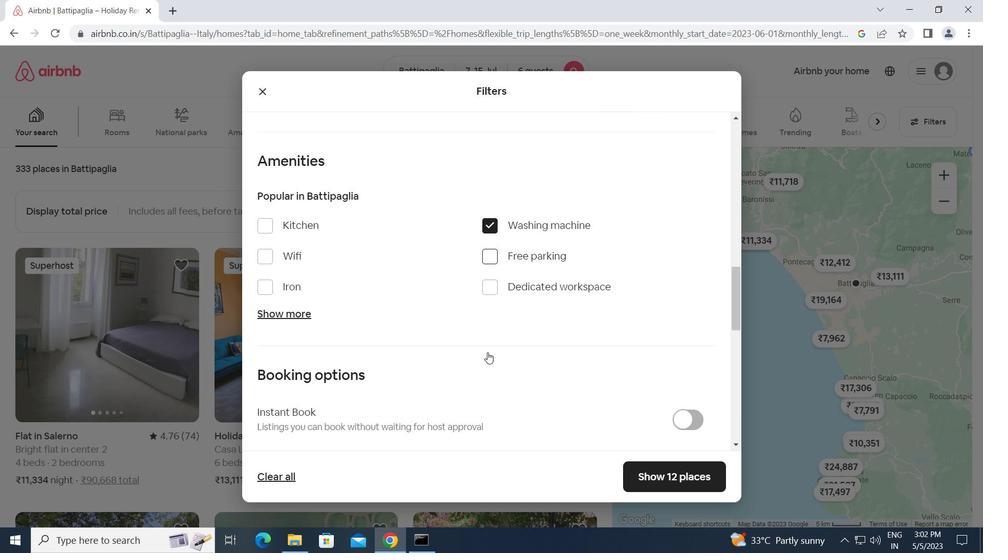 
Action: Mouse scrolled (488, 352) with delta (0, 0)
Screenshot: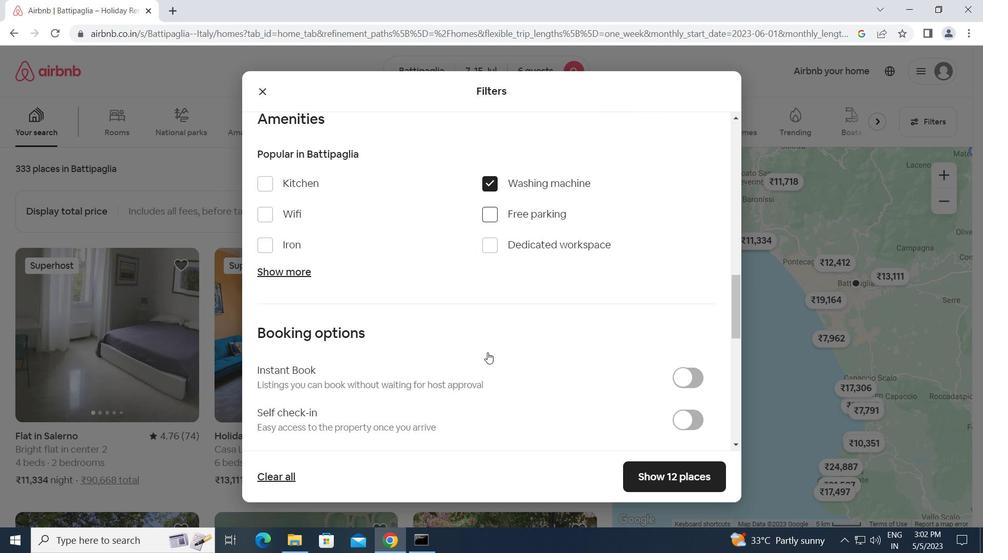
Action: Mouse moved to (681, 329)
Screenshot: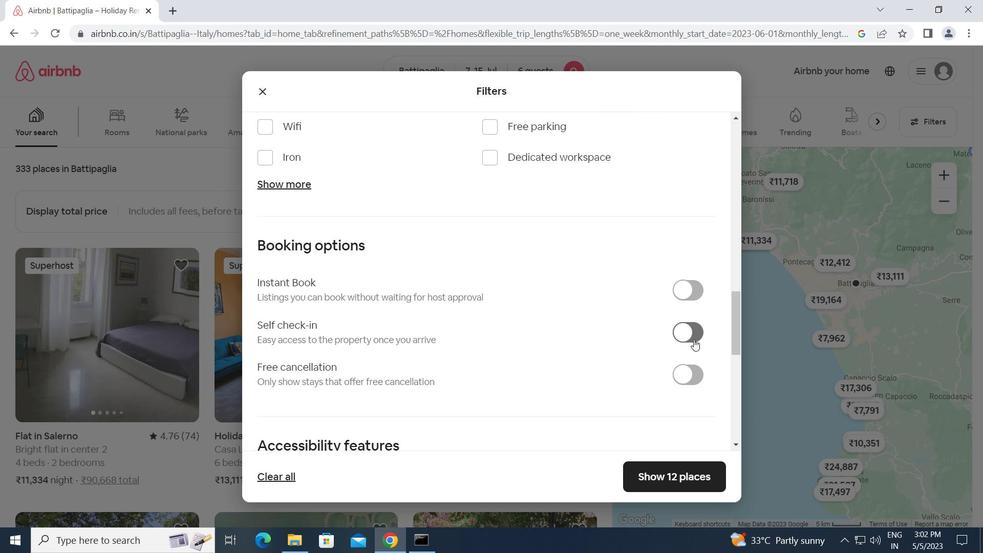 
Action: Mouse pressed left at (681, 329)
Screenshot: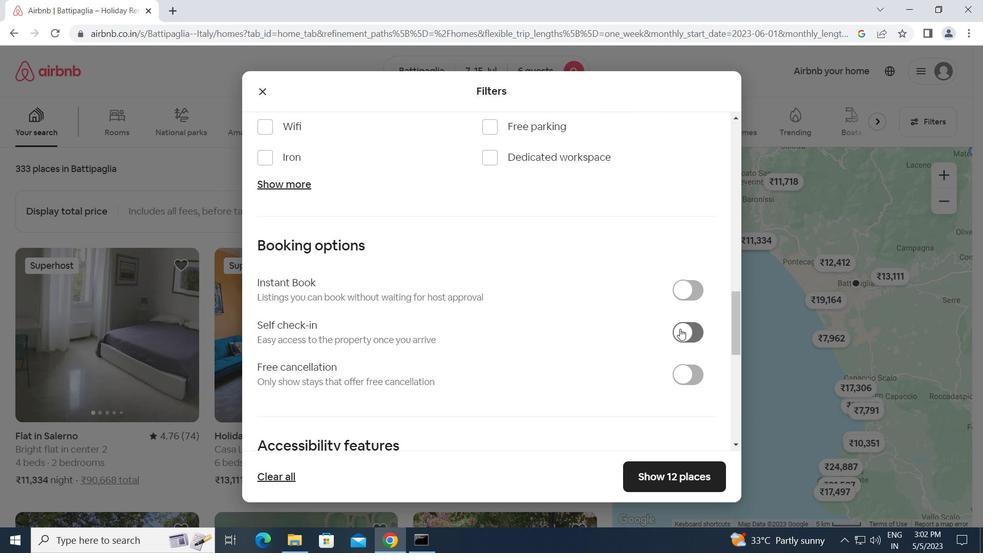 
Action: Mouse moved to (531, 375)
Screenshot: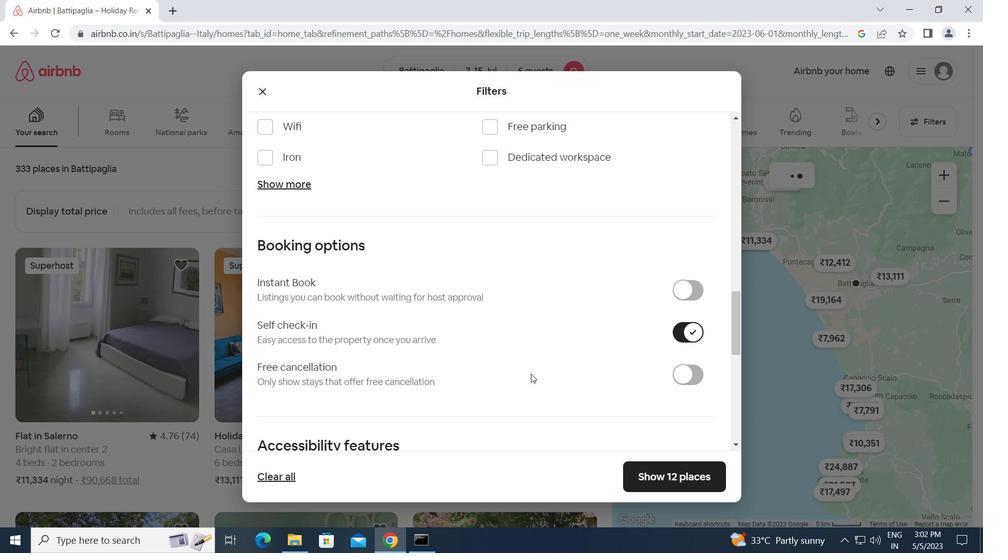 
Action: Mouse scrolled (531, 374) with delta (0, 0)
Screenshot: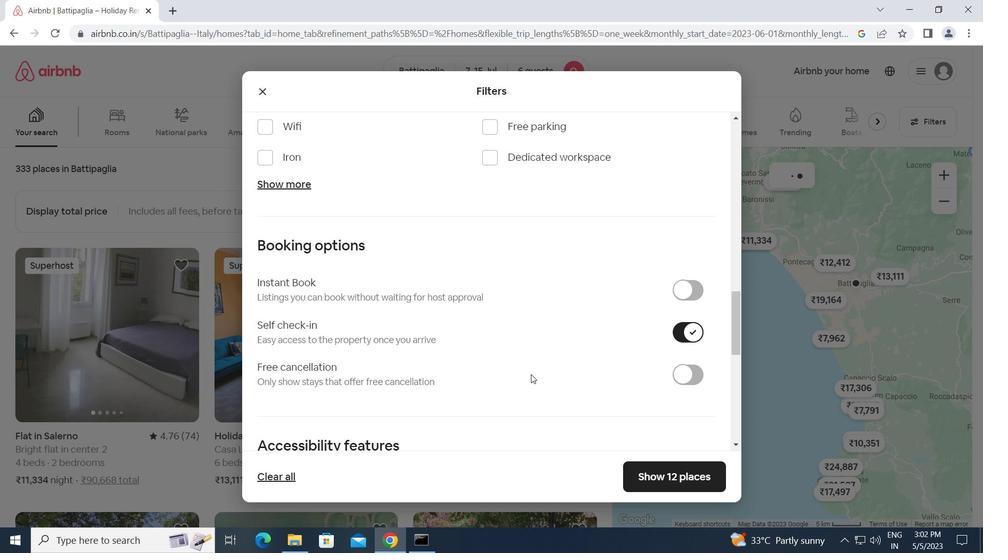 
Action: Mouse scrolled (531, 374) with delta (0, 0)
Screenshot: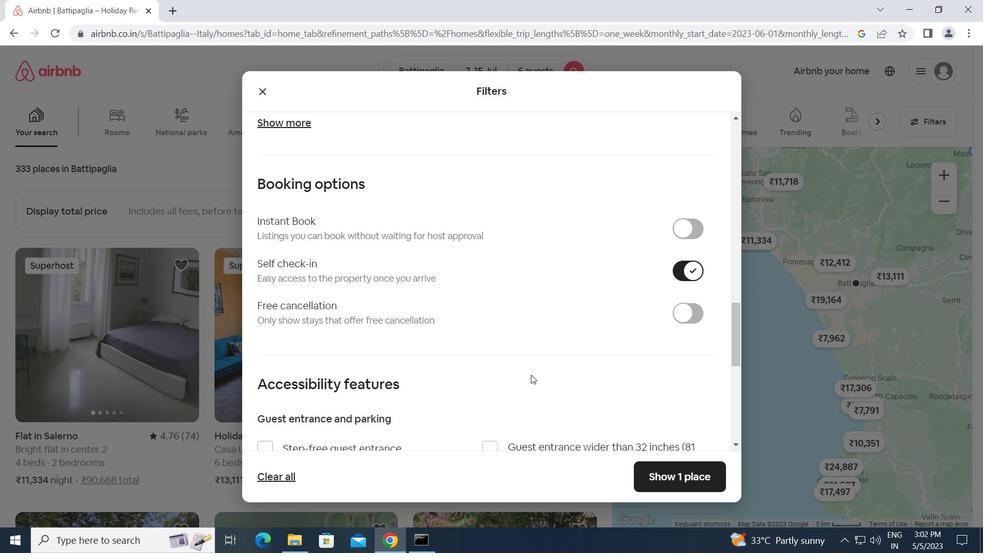 
Action: Mouse scrolled (531, 374) with delta (0, 0)
Screenshot: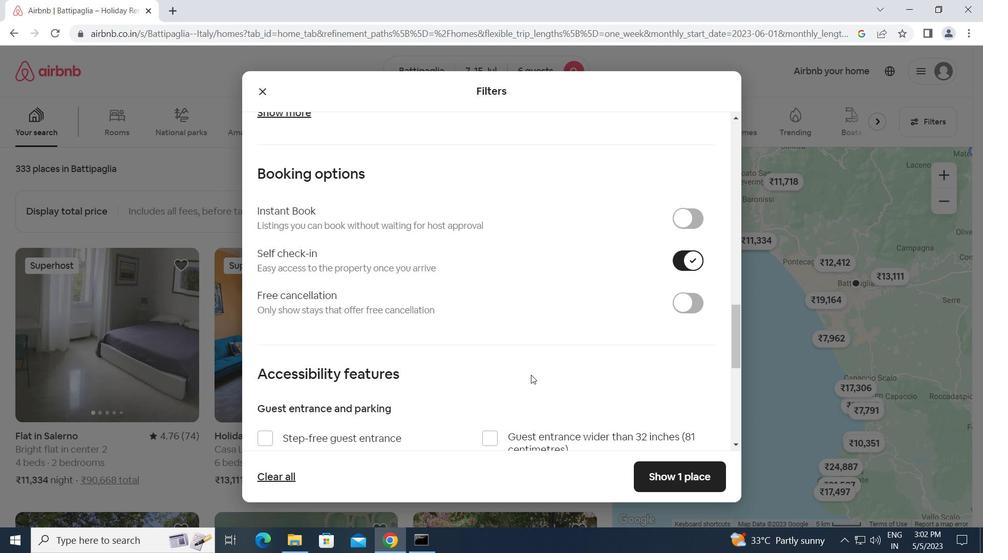 
Action: Mouse scrolled (531, 374) with delta (0, 0)
Screenshot: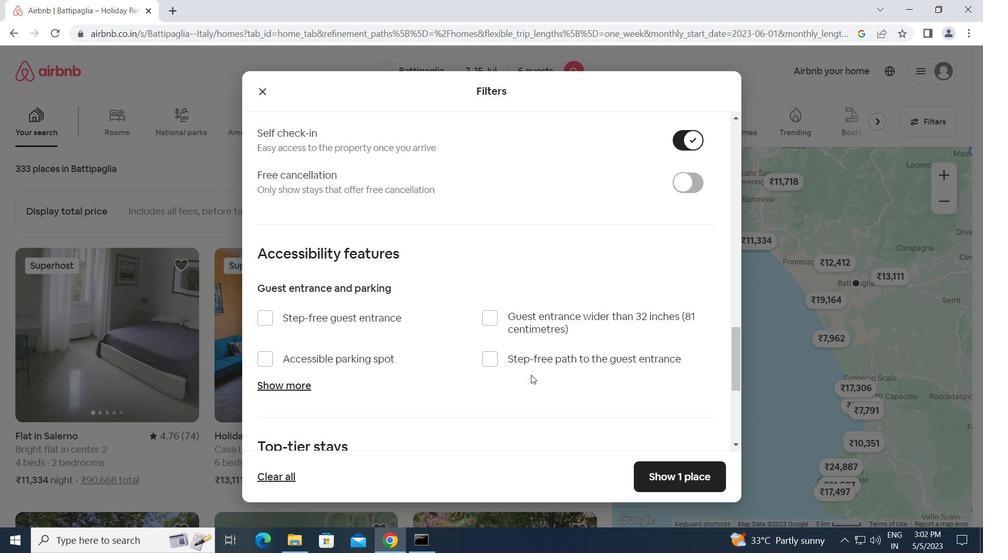 
Action: Mouse scrolled (531, 374) with delta (0, 0)
Screenshot: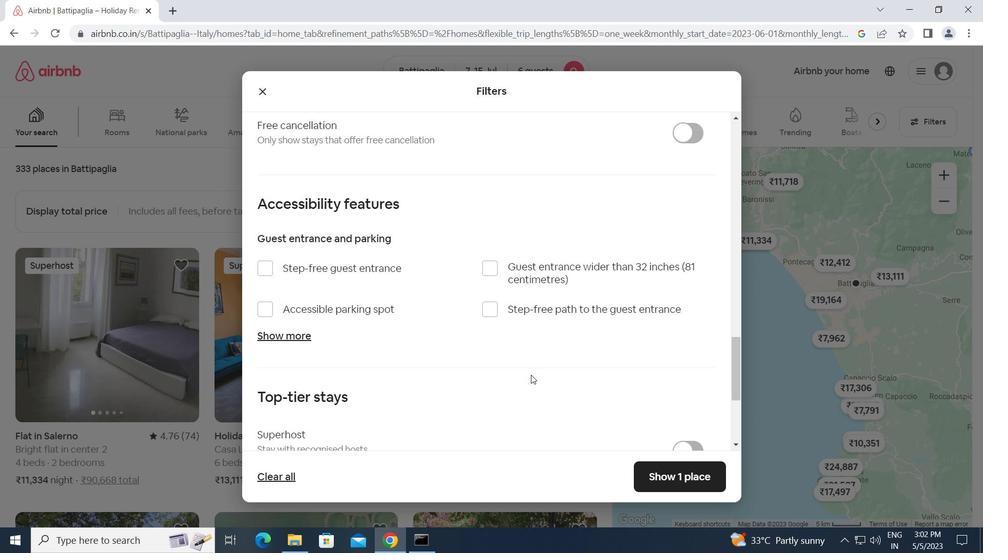 
Action: Mouse scrolled (531, 374) with delta (0, 0)
Screenshot: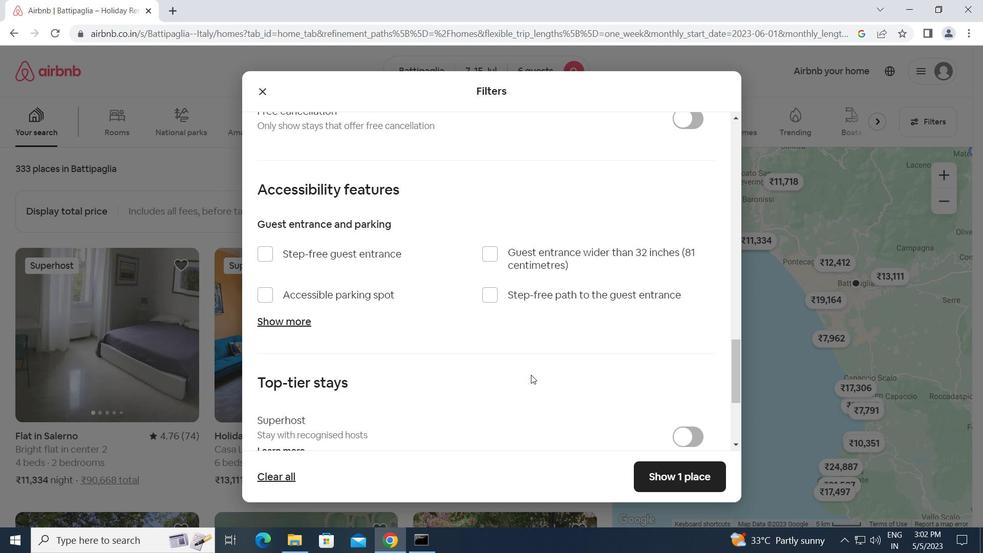 
Action: Mouse moved to (266, 430)
Screenshot: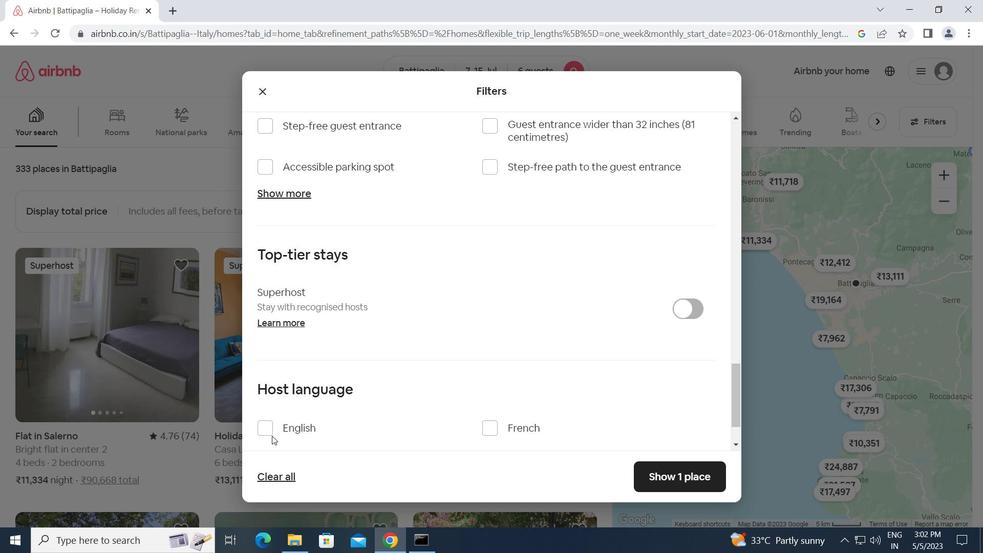
Action: Mouse pressed left at (266, 430)
Screenshot: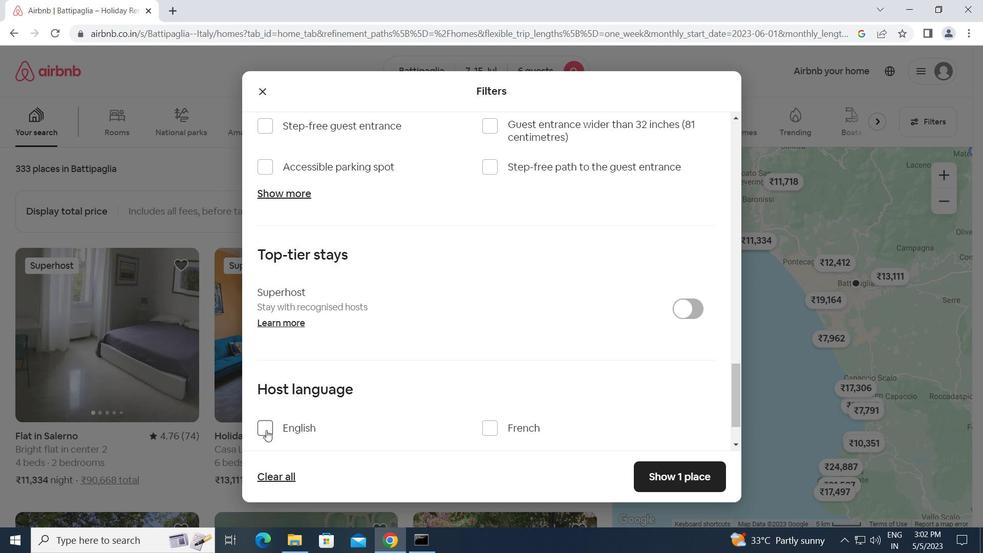 
Action: Mouse moved to (539, 419)
Screenshot: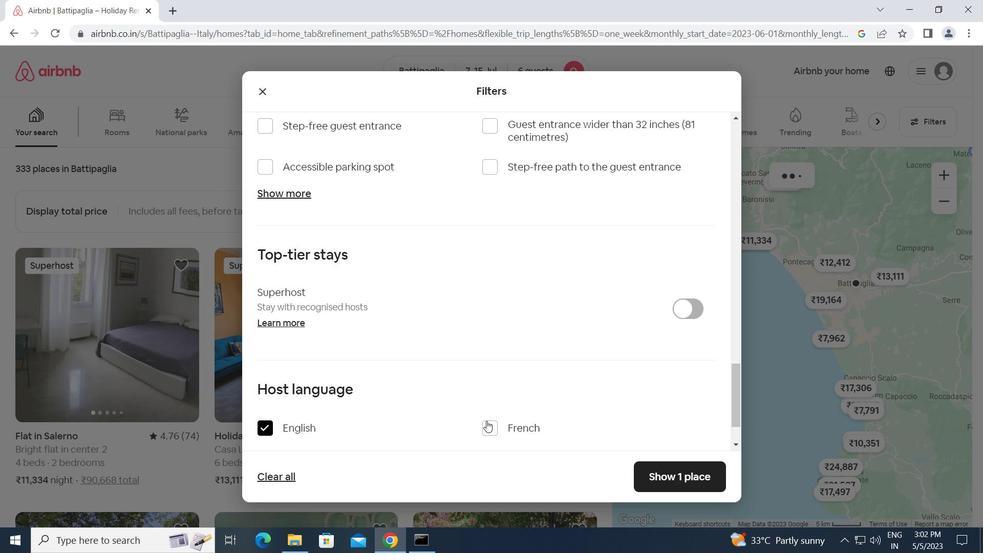 
Action: Mouse scrolled (539, 418) with delta (0, 0)
Screenshot: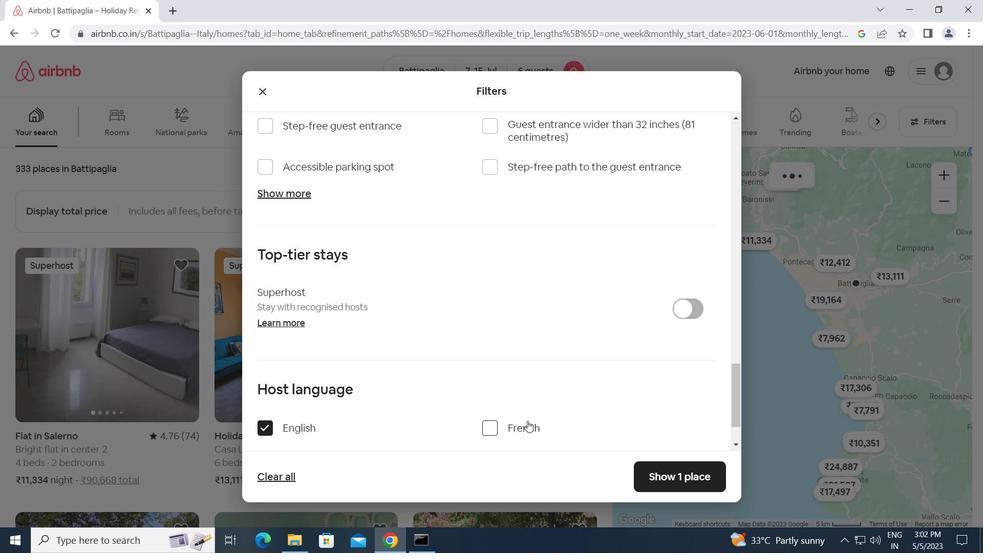 
Action: Mouse moved to (544, 418)
Screenshot: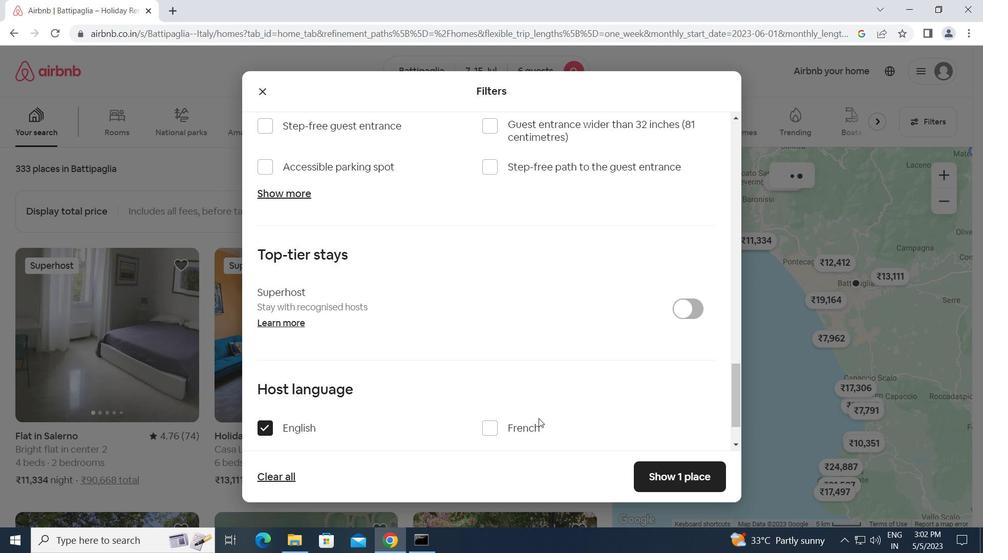 
Action: Mouse scrolled (544, 417) with delta (0, 0)
Screenshot: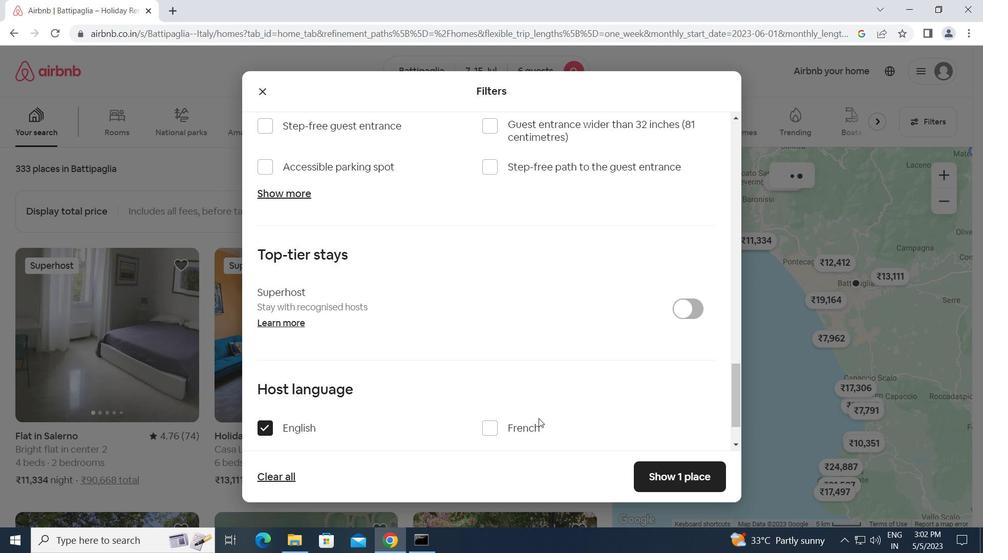 
Action: Mouse moved to (667, 474)
Screenshot: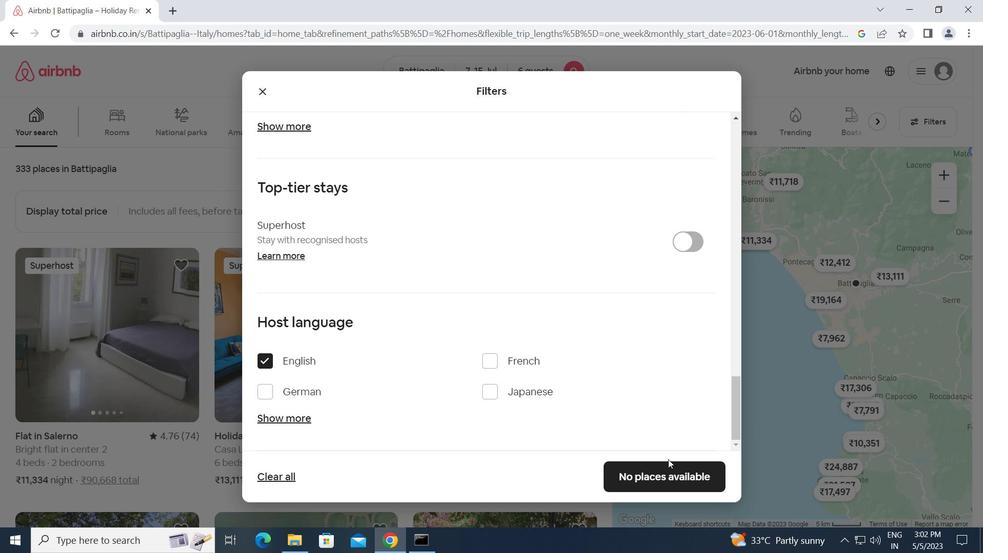 
Action: Mouse pressed left at (667, 474)
Screenshot: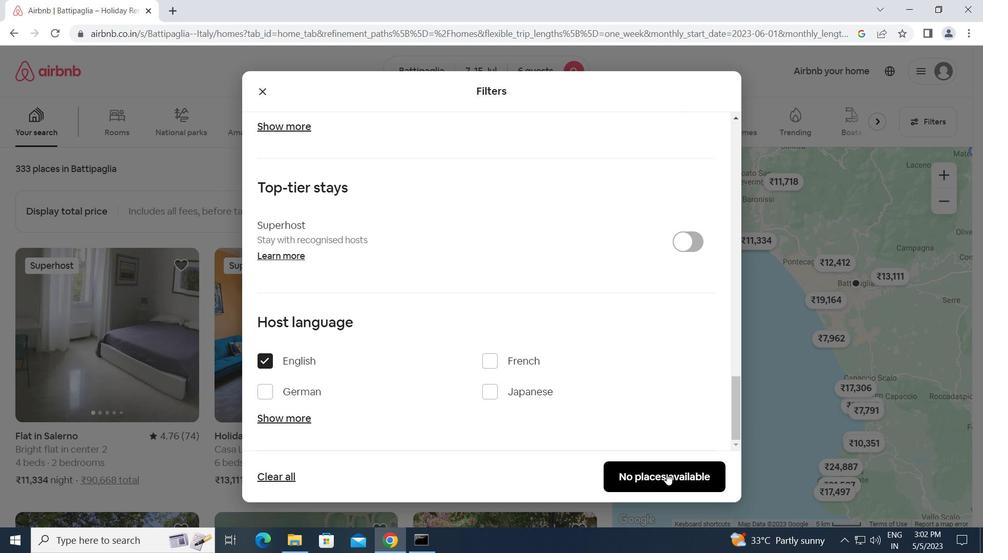 
Action: Mouse moved to (589, 413)
Screenshot: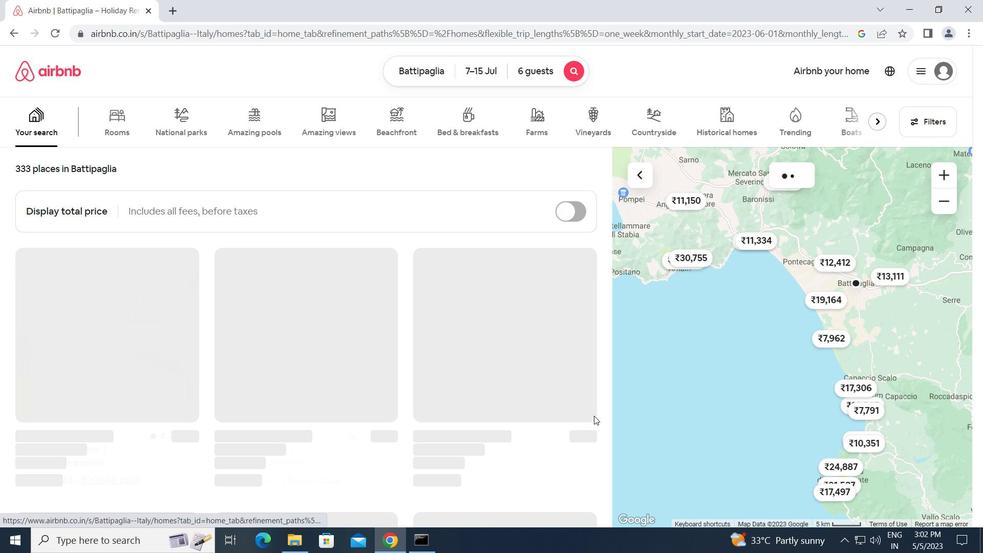 
